 Task: Open a blank google sheet and write heading  Make a employee details data  Add 10 employee name:-  'Ethan Reynolds, Olivia Thompson, Benjamin Martinez, Emma Davis, Alexander Mitchell, Ava Rodriguez, Daniel Anderson, Mia Lewis, Christopher Scott, Sophia Harris.' in march Last week sales are  1000 to 1010. Department:-  Sales, HR, Finance,  Marketing,  IT,  Operations, Finance, HR, Sales, Marketing. Position:-  Sales Manager, HR Manager, Accountant, Marketing Specialist, IT Specialist, Operations Manager, Financial Analyst, HR Assistant, Sales Representative, Marketing Assistant.Salary (USD):-  5000,4500,4000, 3800, 4200, 5200, 3800, 2800, 3200, 2500.Start Date:-  1/15/2020,7/1/2019, 3/10/2021,2/5/2022, 11/30/2018,6/15/2020, 9/1/2021,4/20/2022, 2/10/2019,9/5/2020. Save page auditingSalesForecast
Action: Mouse moved to (278, 162)
Screenshot: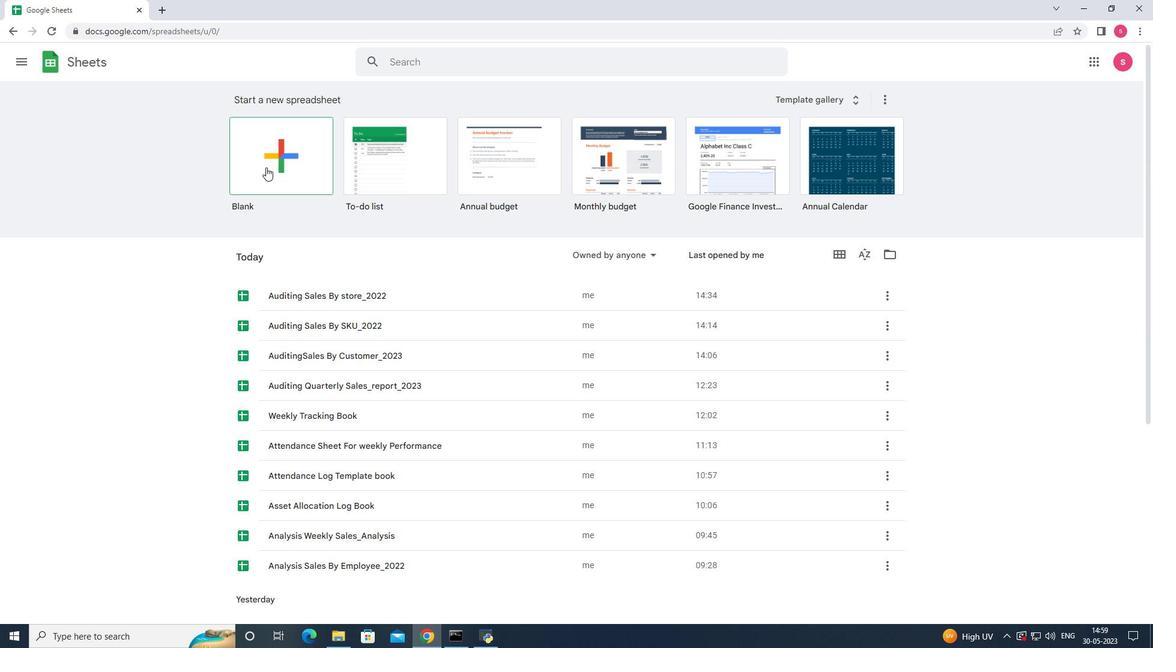 
Action: Mouse pressed left at (278, 162)
Screenshot: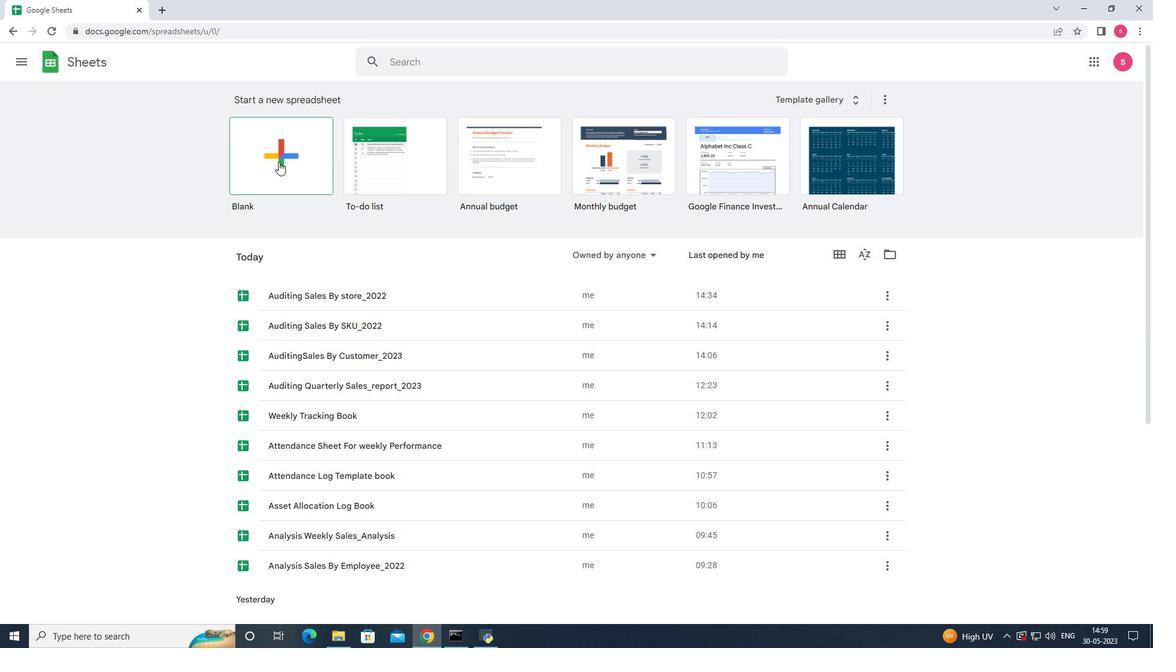 
Action: Mouse moved to (58, 150)
Screenshot: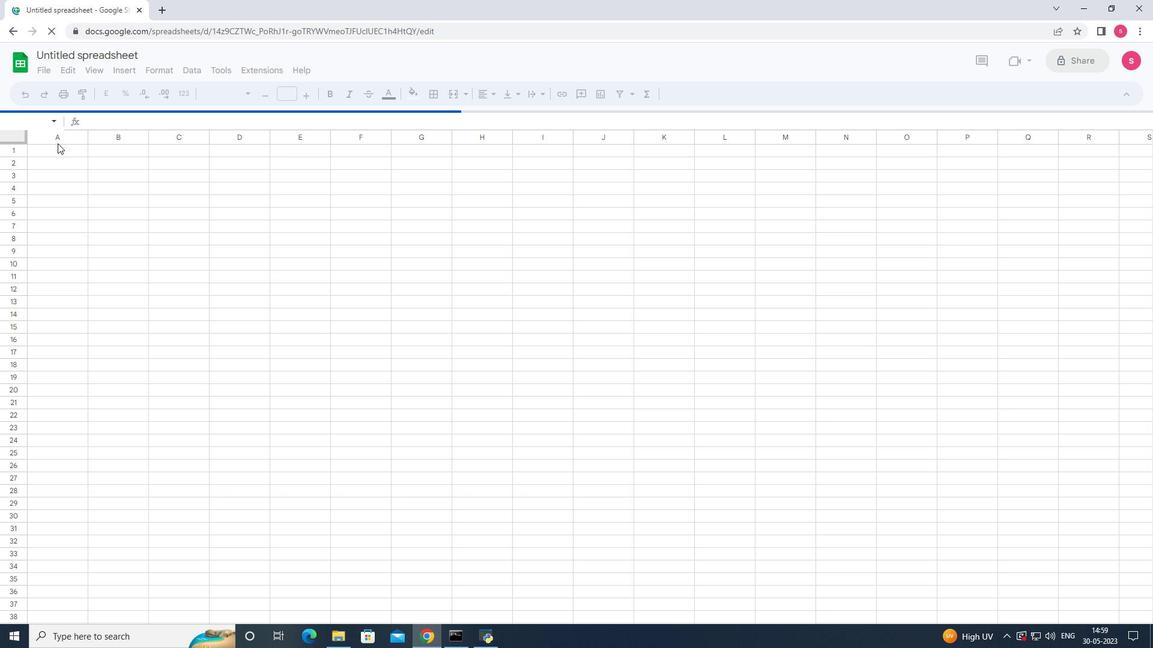 
Action: Mouse pressed left at (58, 150)
Screenshot: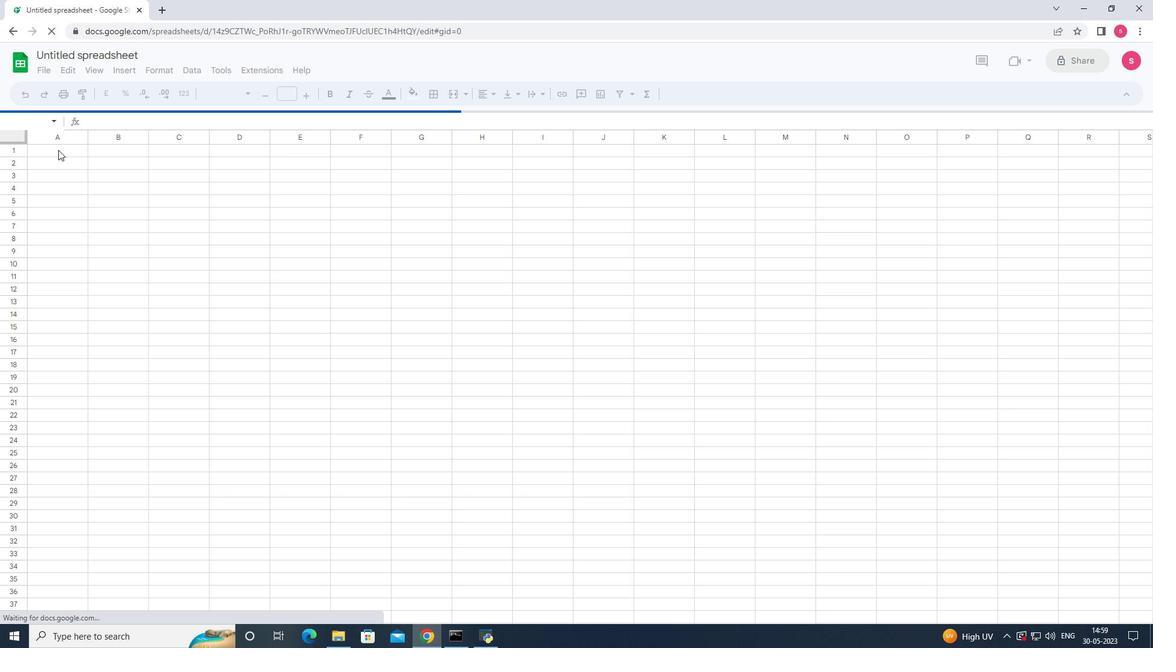 
Action: Key pressed <Key.shift><Key.shift><Key.shift><Key.shift><Key.shift><Key.shift><Key.shift><Key.shift><Key.shift>MAkw<Key.backspace><Key.backspace><Key.backspace>ake<Key.space><Key.shift>A<Key.backspace>a<Key.space><Key.shift>Employee<Key.space><Key.shift>Da<Key.backspace>etails<Key.space><Key.shift>data<Key.enter><Key.shift><Key.shift><Key.shift><Key.shift><Key.shift><Key.shift><Key.shift><Key.shift><Key.shift><Key.shift><Key.shift><Key.shift><Key.shift><Key.shift><Key.shift><Key.shift><Key.shift><Key.shift><Key.shift><Key.shift><Key.shift>Employee<Key.space><Key.shift><Key.shift><Key.shift><Key.shift><Key.shift>Name<Key.enter><Key.shift><Key.shift><Key.shift><Key.shift>Ethan<Key.space><Key.shift><Key.shift><Key.shift><Key.shift><Key.shift><Key.shift><Key.shift><Key.shift><Key.shift>Reynolda<Key.backspace>s<Key.enter><Key.shift><Key.shift><Key.shift>Olivia<Key.space><Key.shift><Key.shift><Key.shift>Thompson<Key.enter><Key.shift><Key.shift><Key.shift><Key.shift><Key.shift><Key.shift>Benjamin<Key.space><Key.shift><Key.shift><Key.shift><Key.shift><Key.shift><Key.shift><Key.shift><Key.shift><Key.shift><Key.shift><Key.shift><Key.shift><Key.shift><Key.shift><Key.shift><Key.shift><Key.shift><Key.shift><Key.shift><Key.shift><Key.shift><Key.shift><Key.shift><Key.shift><Key.shift><Key.shift><Key.shift><Key.shift><Key.shift><Key.shift><Key.shift><Key.shift><Key.shift><Key.shift><Key.shift><Key.shift><Key.shift><Key.shift><Key.shift><Key.shift><Key.shift><Key.shift><Key.shift><Key.shift><Key.shift><Key.shift><Key.shift><Key.shift><Key.shift><Key.shift><Key.shift><Key.shift>Martinez<Key.enter><Key.shift><Key.shift><Key.shift><Key.shift><Key.shift><Key.shift><Key.shift><Key.shift><Key.shift><Key.shift><Key.shift><Key.shift><Key.shift><Key.shift><Key.shift>Emma<Key.space><Key.shift>Davis<Key.enter><Key.shift><Key.shift><Key.shift><Key.shift><Key.shift><Key.shift><Key.shift><Key.shift><Key.shift><Key.shift><Key.shift><Key.shift><Key.shift><Key.shift><Key.shift><Key.shift><Key.shift><Key.shift><Key.shift><Key.shift><Key.shift><Key.shift><Key.shift><Key.shift><Key.shift><Key.shift><Key.shift><Key.shift><Key.shift><Key.shift><Key.shift><Key.shift><Key.shift><Key.shift><Key.shift><Key.shift><Key.shift><Key.shift><Key.shift><Key.shift><Key.shift><Key.shift><Key.shift><Key.shift>Alexander<Key.space><Key.shift>Mitchell<Key.enter><Key.shift>Ava<Key.space><Key.shift><Key.shift><Key.shift><Key.shift><Key.shift><Key.shift>Rodriguez<Key.enter><Key.shift><Key.shift><Key.shift><Key.shift><Key.shift><Key.shift><Key.shift><Key.shift><Key.shift><Key.shift><Key.shift><Key.shift><Key.shift><Key.shift><Key.shift><Key.shift><Key.shift><Key.shift><Key.shift><Key.shift><Key.shift><Key.shift><Key.shift><Key.shift><Key.shift><Key.shift><Key.shift><Key.shift><Key.shift><Key.shift><Key.shift><Key.shift>daniel<Key.space><Key.shift>Anderson<Key.down><Key.shift><Key.shift><Key.shift><Key.shift><Key.shift>Mia<Key.space><Key.shift>Lewis<Key.down><Key.shift><Key.shift><Key.shift><Key.shift><Key.shift><Key.shift><Key.shift><Key.shift>Christopher<Key.space><Key.shift>C<Key.backspace><Key.shift><Key.shift><Key.shift><Key.shift>Scott<Key.down><Key.shift>Sophia<Key.space><Key.shift>Harris<Key.right>
Screenshot: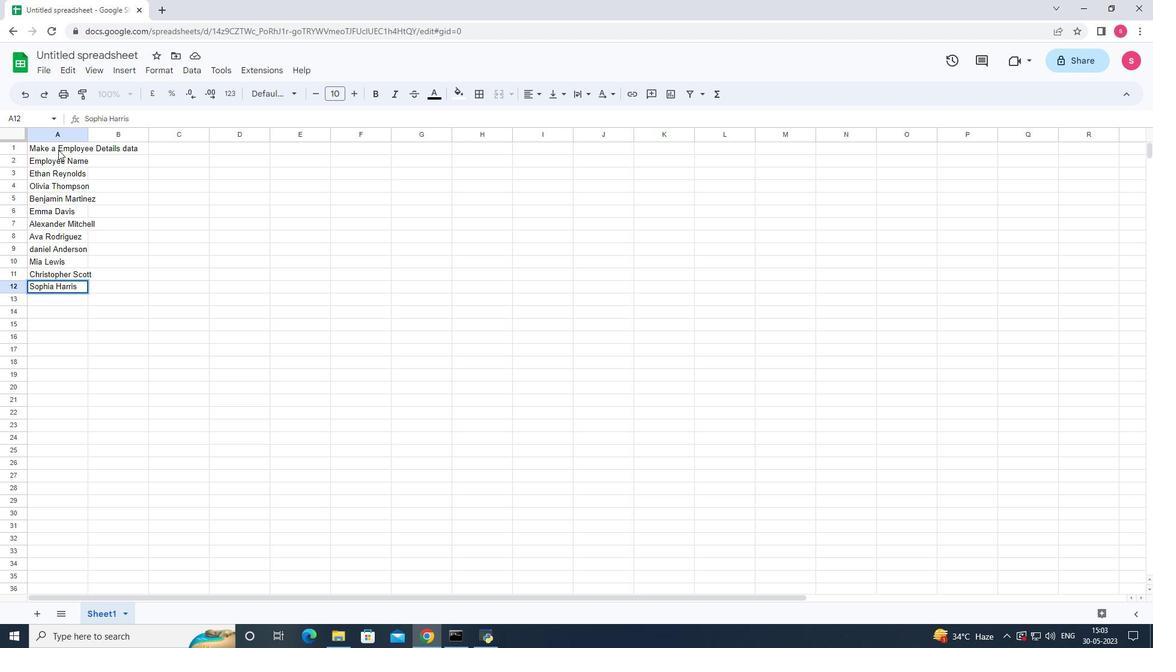 
Action: Mouse moved to (87, 133)
Screenshot: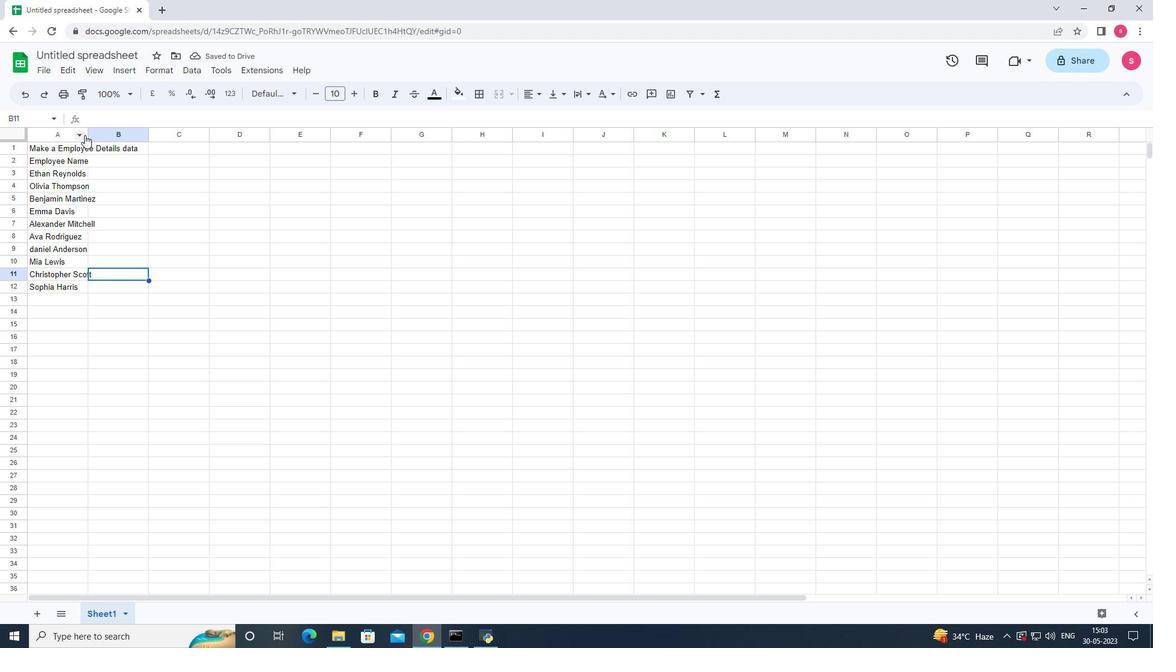 
Action: Mouse pressed left at (87, 133)
Screenshot: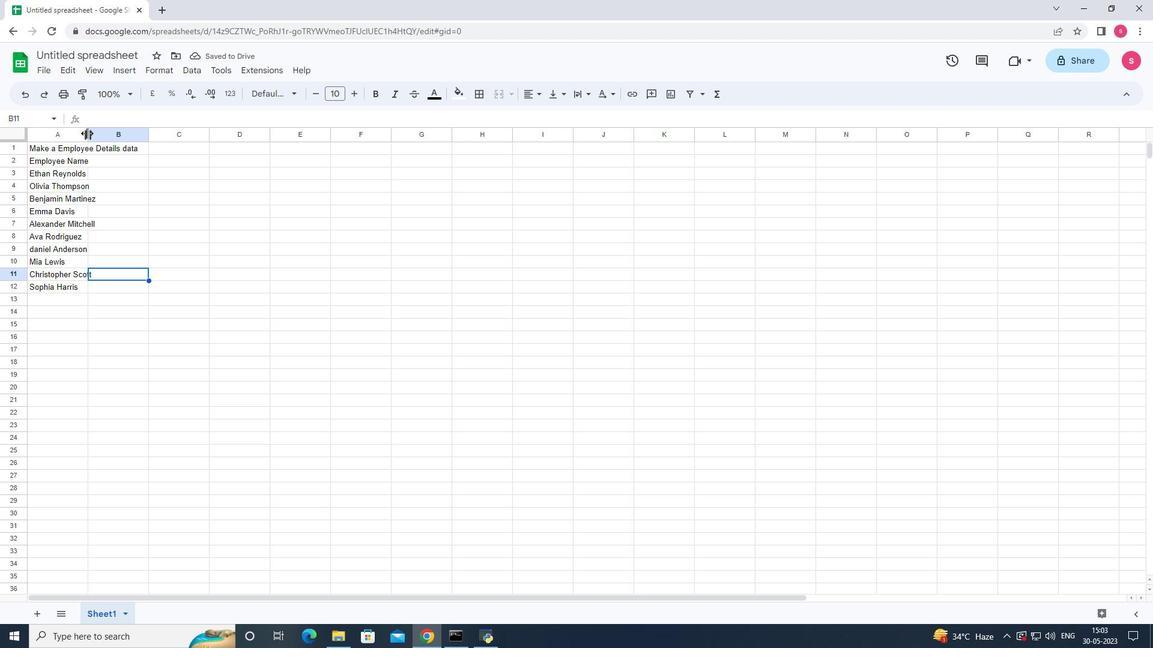 
Action: Mouse pressed left at (87, 133)
Screenshot: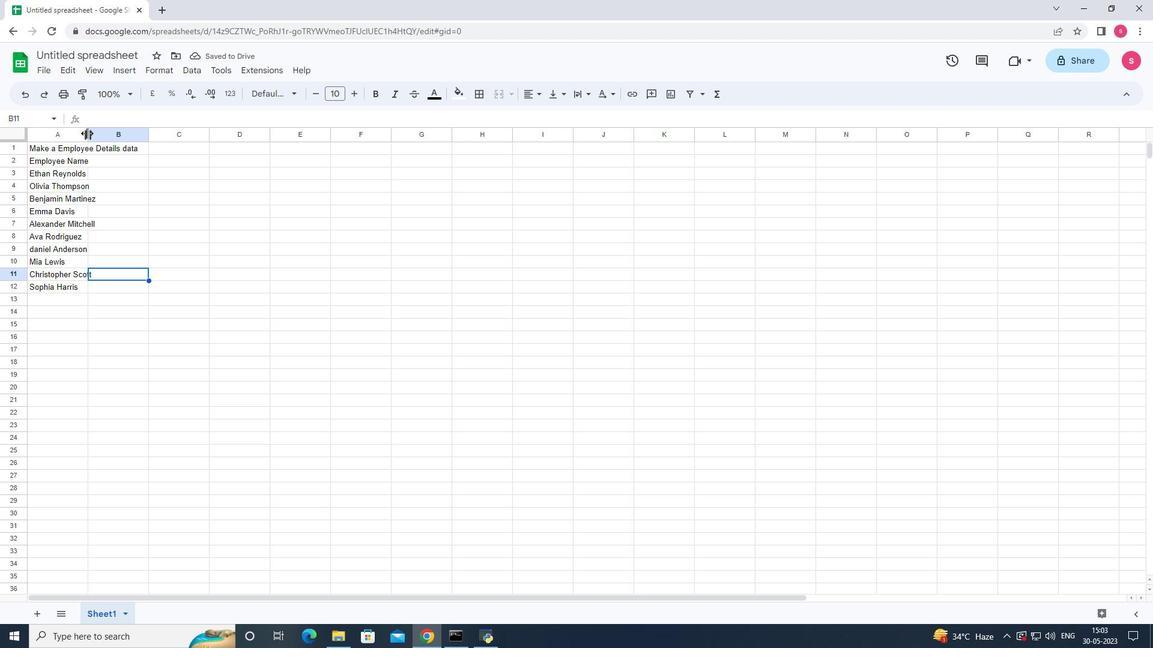 
Action: Mouse moved to (157, 161)
Screenshot: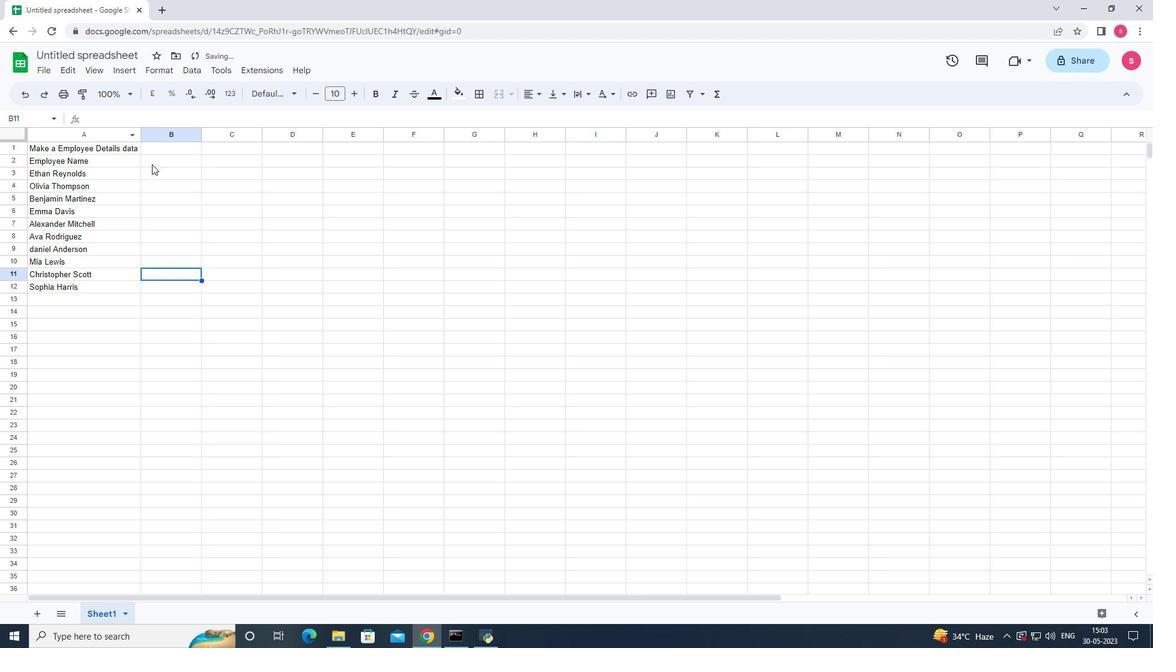 
Action: Mouse pressed left at (157, 161)
Screenshot: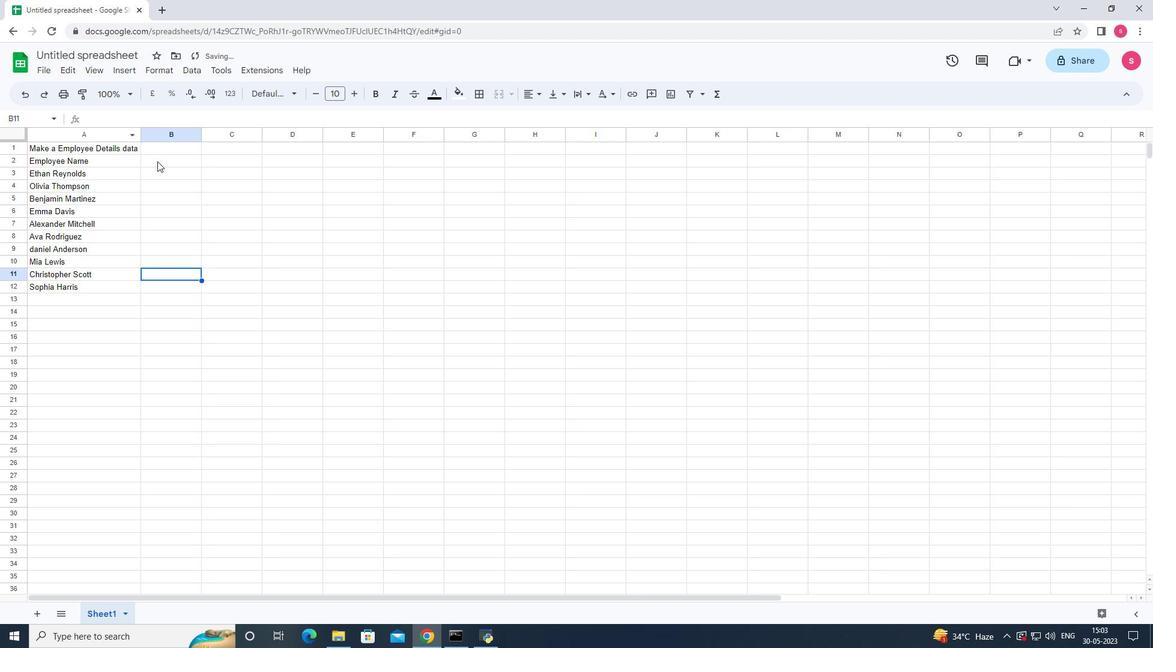 
Action: Key pressed <Key.shift><Key.shift><Key.shift><Key.shift><Key.shift><Key.shift><Key.shift><Key.shift><Key.shift><Key.shift><Key.shift><Key.shift><Key.shift><Key.shift><Key.shift><Key.shift><Key.shift><Key.shift><Key.shift><Key.shift><Key.shift><Key.shift><Key.shift><Key.shift>Marck<Key.space><Key.shift>Last<Key.space><Key.shift>Sales
Screenshot: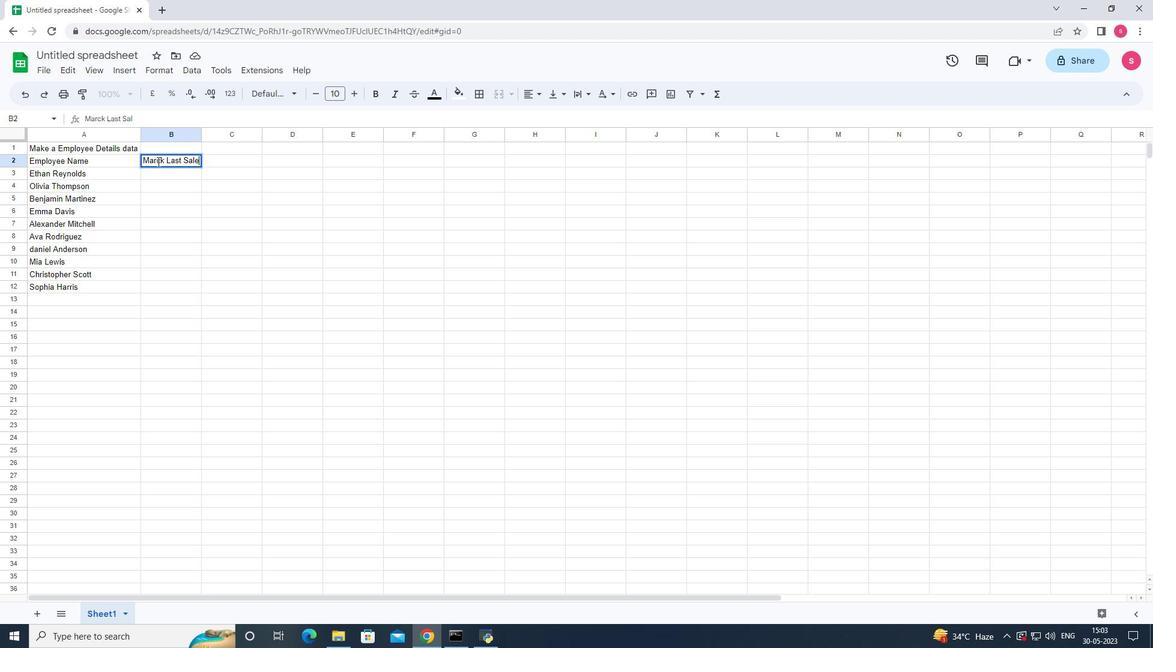 
Action: Mouse moved to (195, 165)
Screenshot: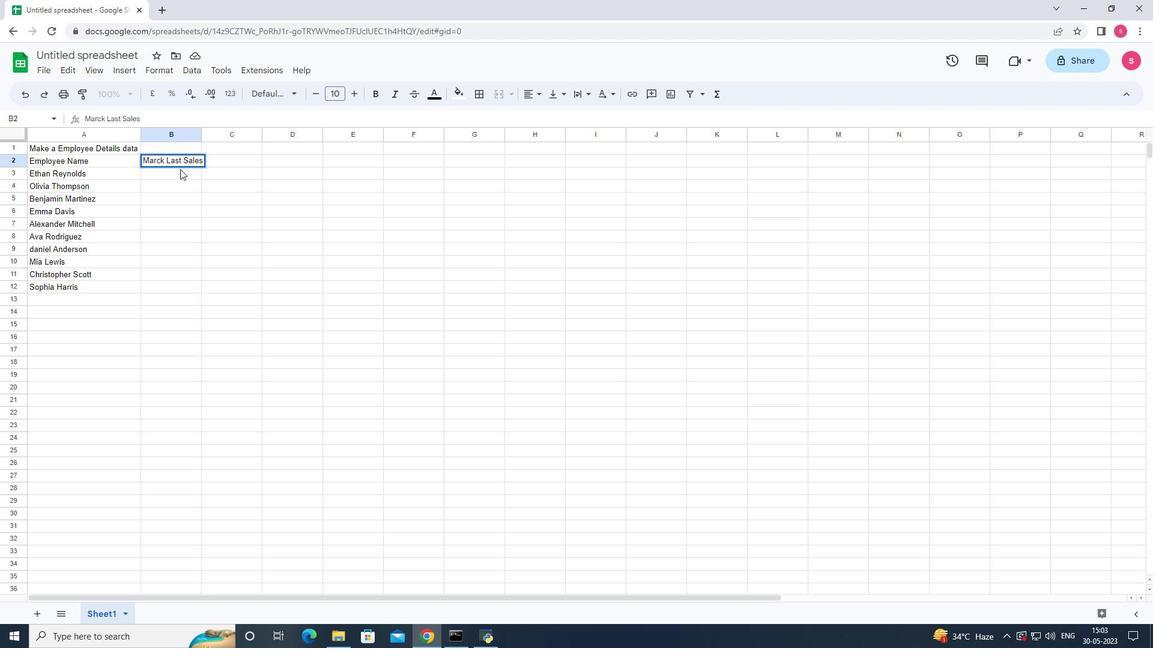 
Action: Key pressed <Key.down>1000<Key.down>1001<Key.down>
Screenshot: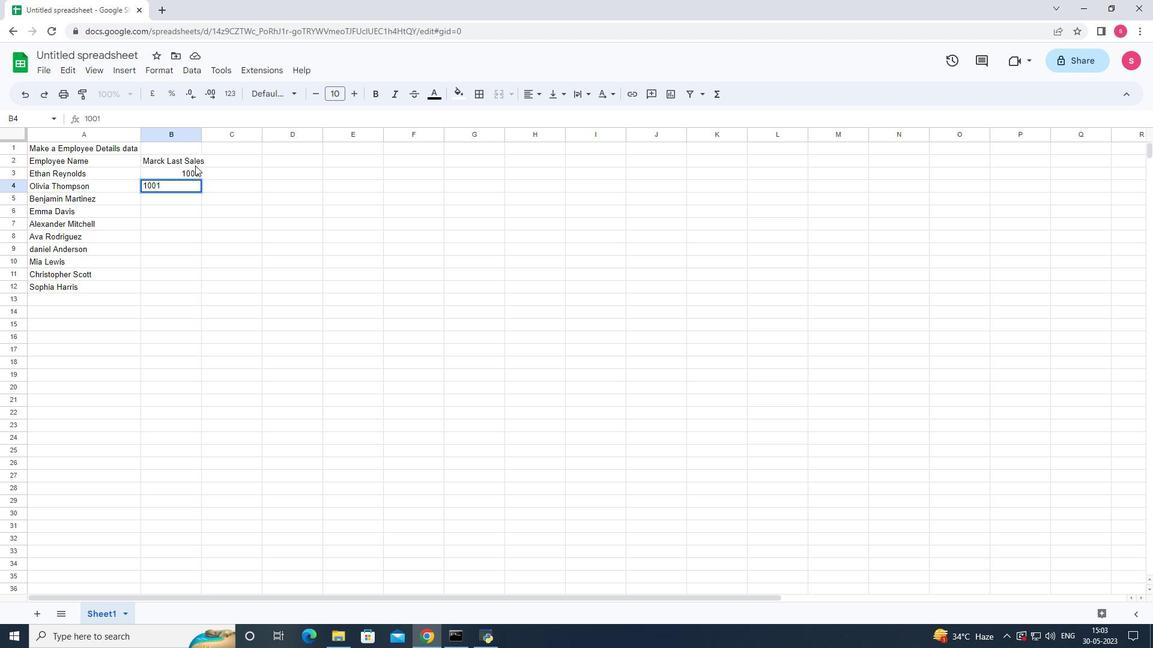 
Action: Mouse moved to (165, 174)
Screenshot: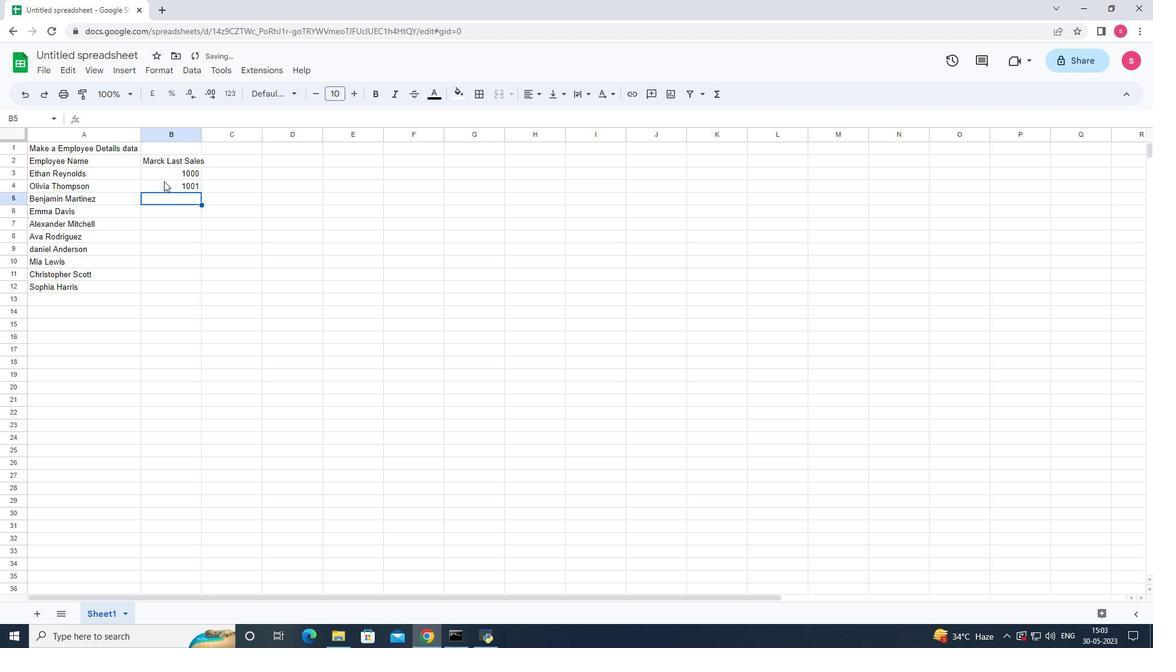 
Action: Key pressed 1002<Key.down>1003<Key.down>1004<Key.down>1005<Key.down>1006<Key.down>1007<Key.down>1008<Key.down>1009<Key.right><Key.up><Key.up><Key.up><Key.up><Key.up><Key.up><Key.up><Key.up><Key.up><Key.up>
Screenshot: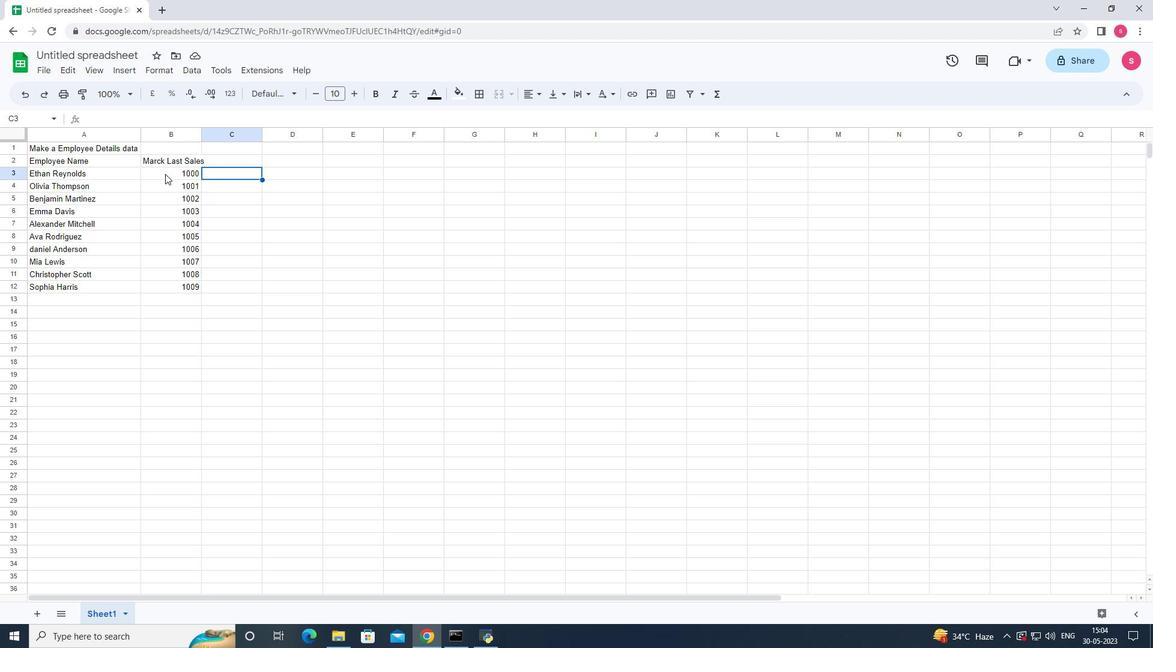 
Action: Mouse moved to (201, 135)
Screenshot: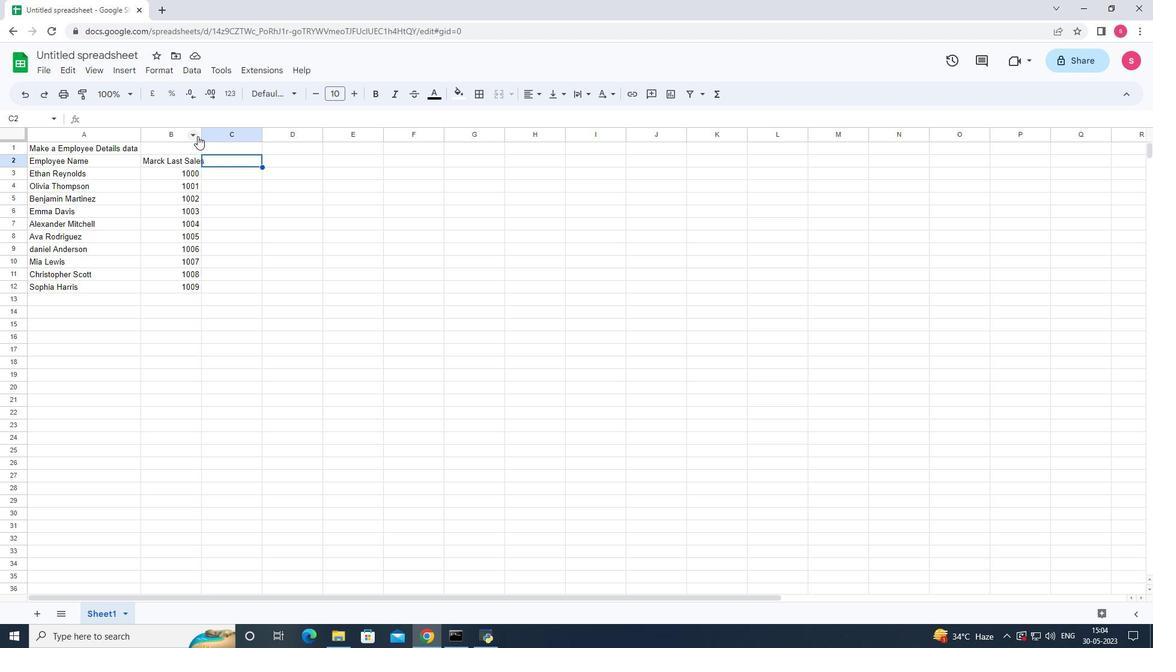 
Action: Mouse pressed left at (201, 135)
Screenshot: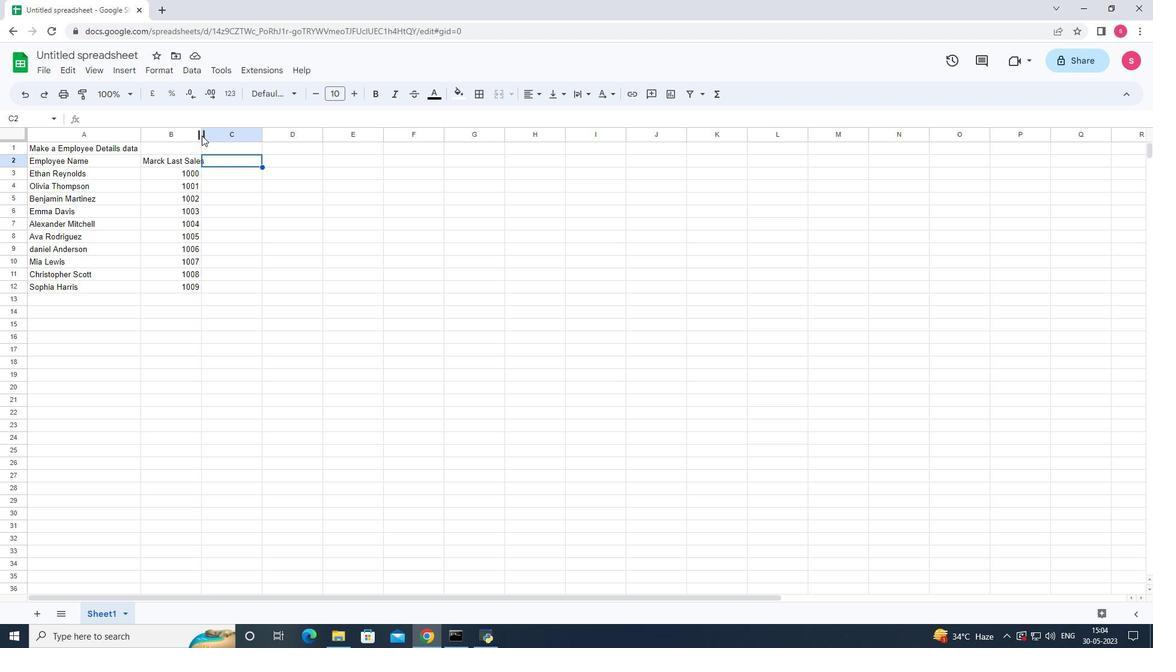 
Action: Mouse pressed left at (201, 135)
Screenshot: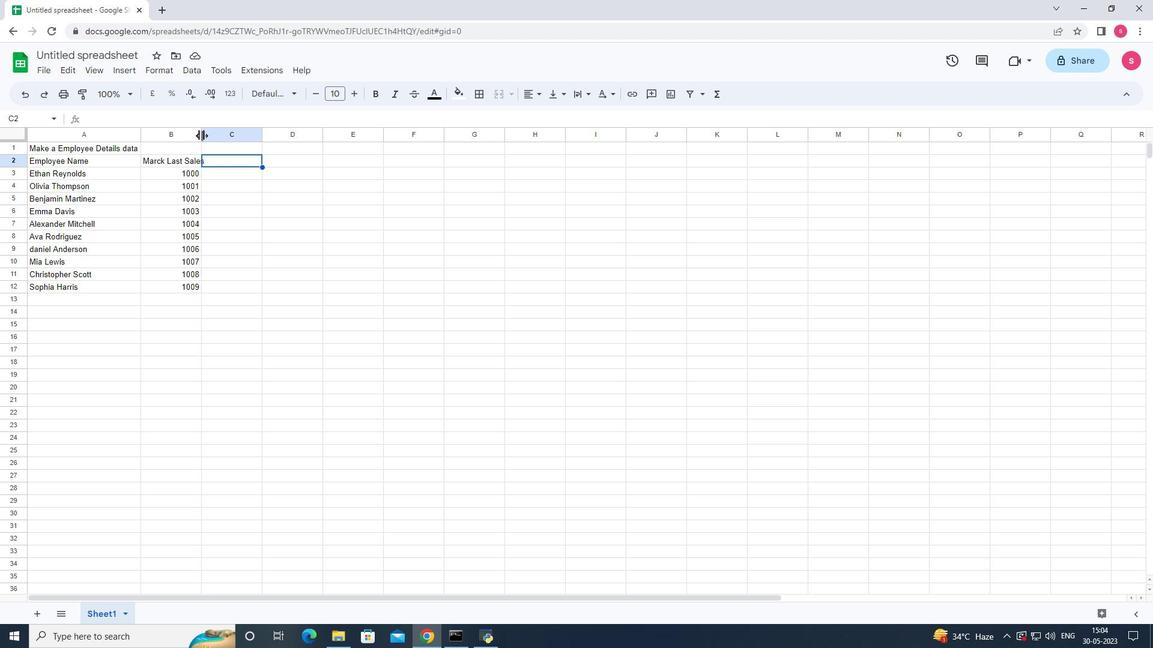 
Action: Mouse moved to (223, 153)
Screenshot: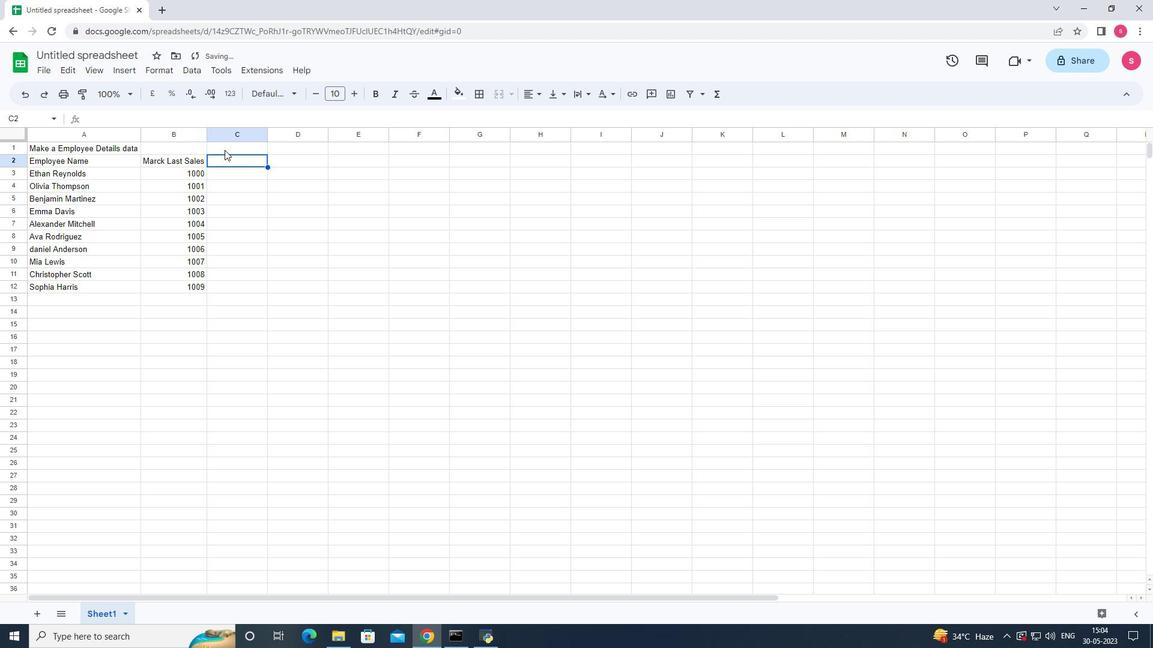 
Action: Key pressed <Key.shift>deper<Key.backspace><Key.backspace><Key.backspace><Key.backspace><Key.backspace><Key.shift><Key.shift><Key.shift><Key.shift><Key.shift><Key.shift><Key.shift><Key.shift>Department<Key.down><Key.shift><Key.shift><Key.shift><Key.shift>Sales<Key.down>h<Key.backspace><Key.shift>HR<Key.down><Key.shift><Key.shift><Key.shift><Key.shift><Key.shift><Key.shift><Key.shift><Key.shift><Key.shift><Key.shift>Finance<Key.down><Key.shift>Marketing<Key.down>it<Key.backspace><Key.backspace><Key.shift><Key.shift><Key.shift><Key.shift><Key.shift><Key.shift><Key.shift><Key.shift><Key.shift><Key.shift>IT<Key.down><Key.shift><Key.shift><Key.shift><Key.shift><Key.shift><Key.shift>P<Key.backspace><Key.shift>Operations<Key.down><Key.shift><Key.shift><Key.shift><Key.shift><Key.shift><Key.shift><Key.shift><Key.shift><Key.shift><Key.shift><Key.shift><Key.shift><Key.shift><Key.shift><Key.shift><Key.shift><Key.shift>F<Key.enter><Key.shift>H<Key.enter><Key.shift>sa<Key.enter><Key.shift><Key.shift><Key.shift><Key.shift><Key.shift><Key.shift><Key.shift><Key.shift><Key.shift><Key.shift><Key.shift><Key.shift><Key.shift><Key.shift><Key.shift><Key.shift><Key.shift>mar<Key.enter>
Screenshot: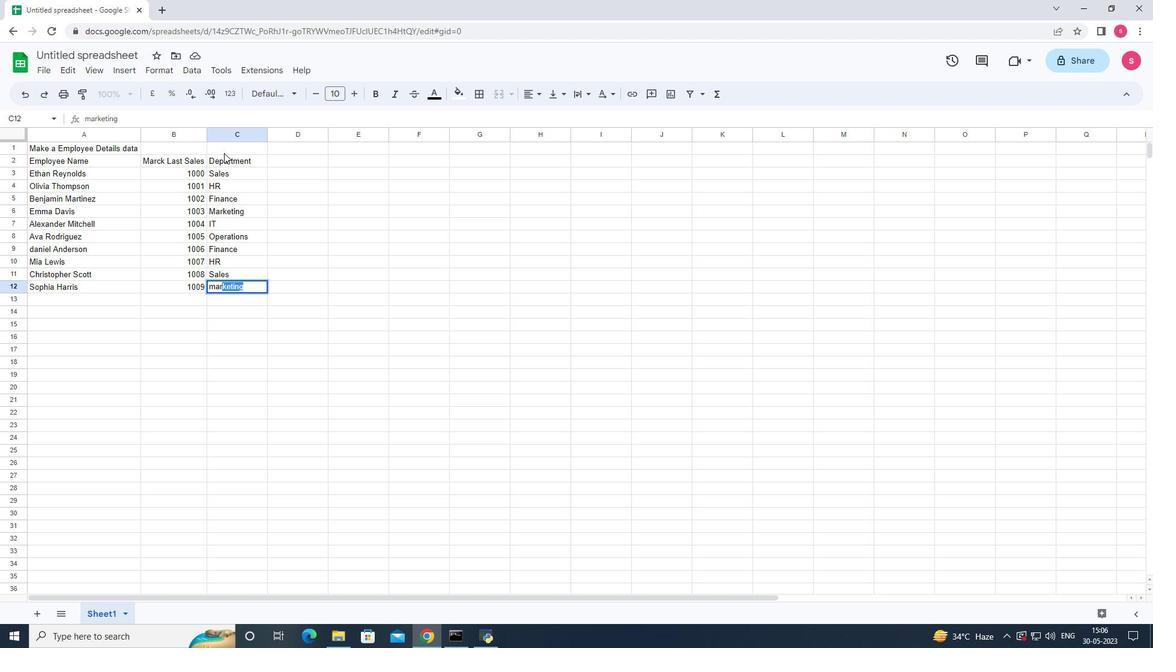 
Action: Mouse moved to (280, 166)
Screenshot: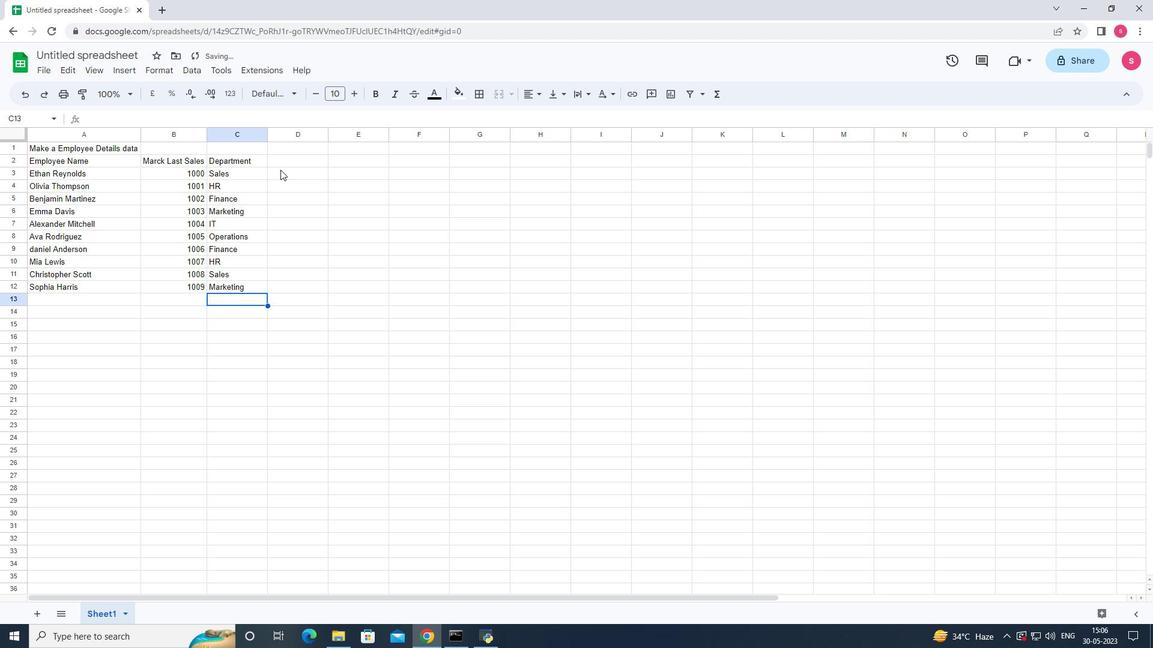 
Action: Mouse pressed left at (280, 166)
Screenshot: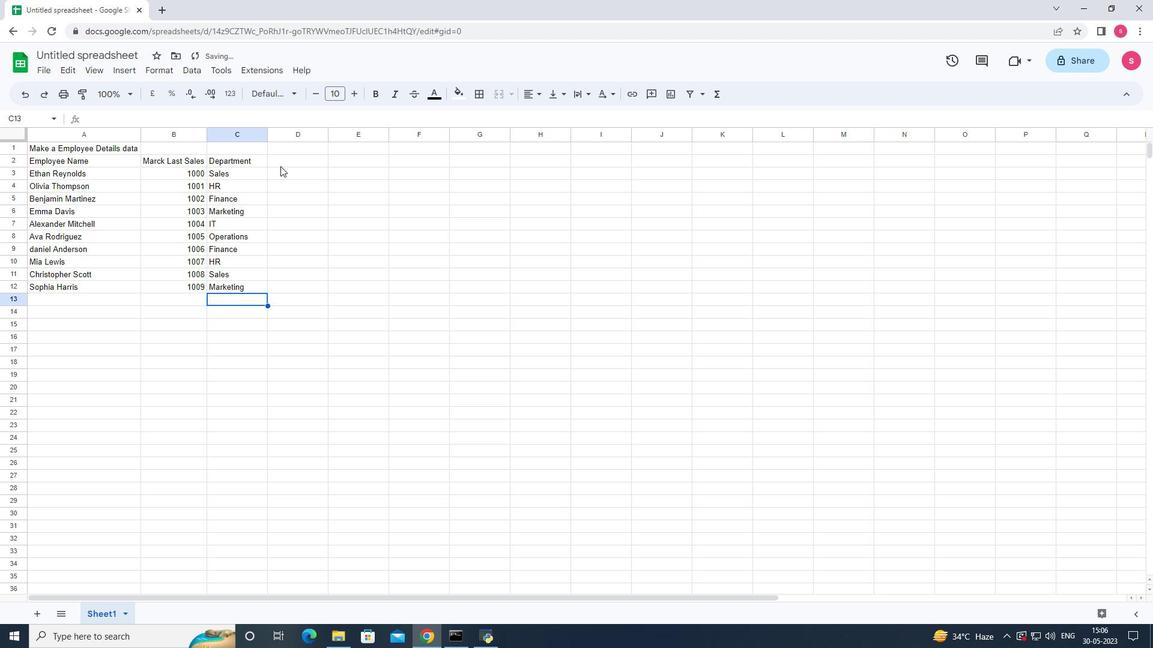 
Action: Key pressed <Key.shift><Key.shift><Key.shift><Key.shift><Key.shift><Key.shift><Key.shift>Position<Key.down>
Screenshot: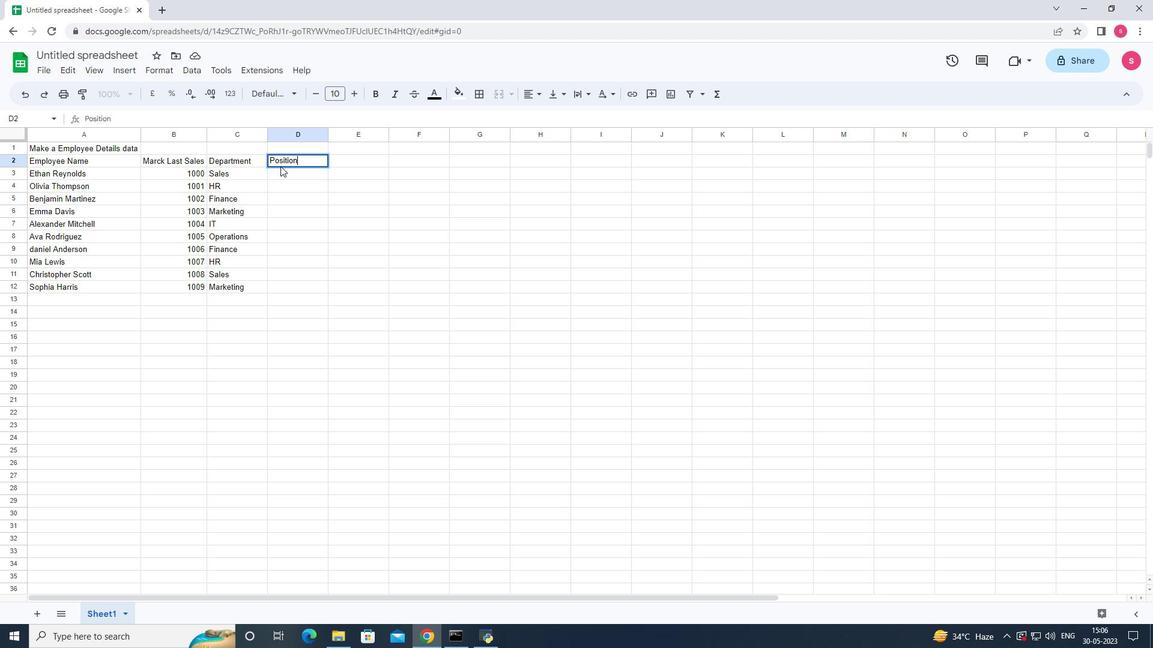 
Action: Mouse moved to (312, 172)
Screenshot: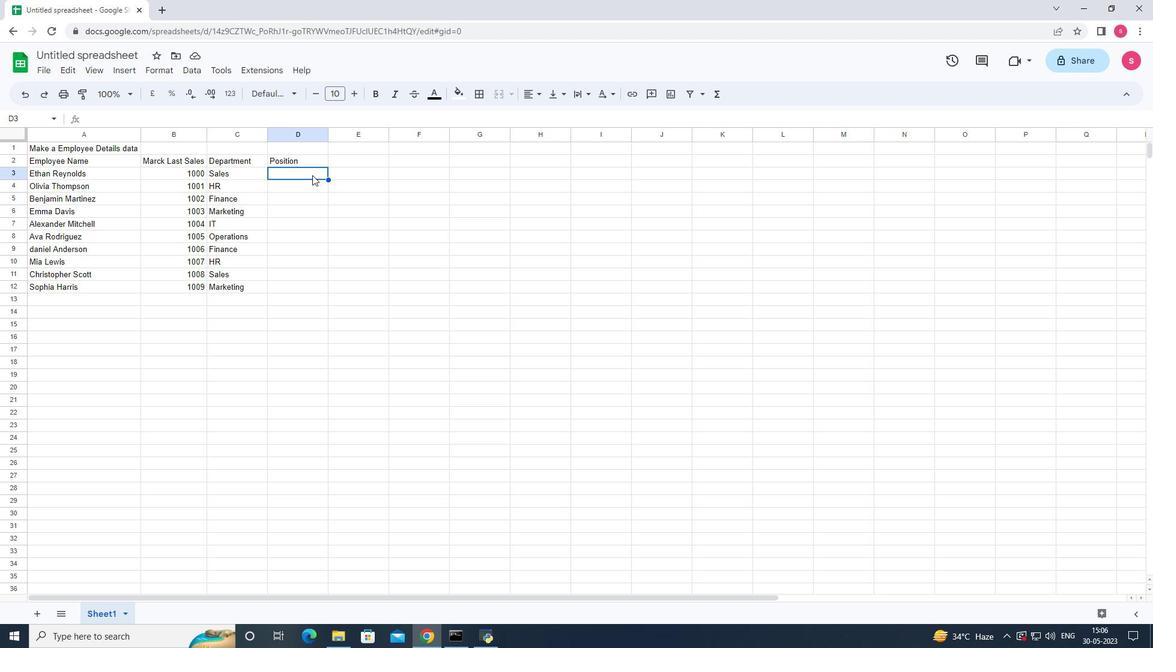 
Action: Mouse pressed left at (312, 172)
Screenshot: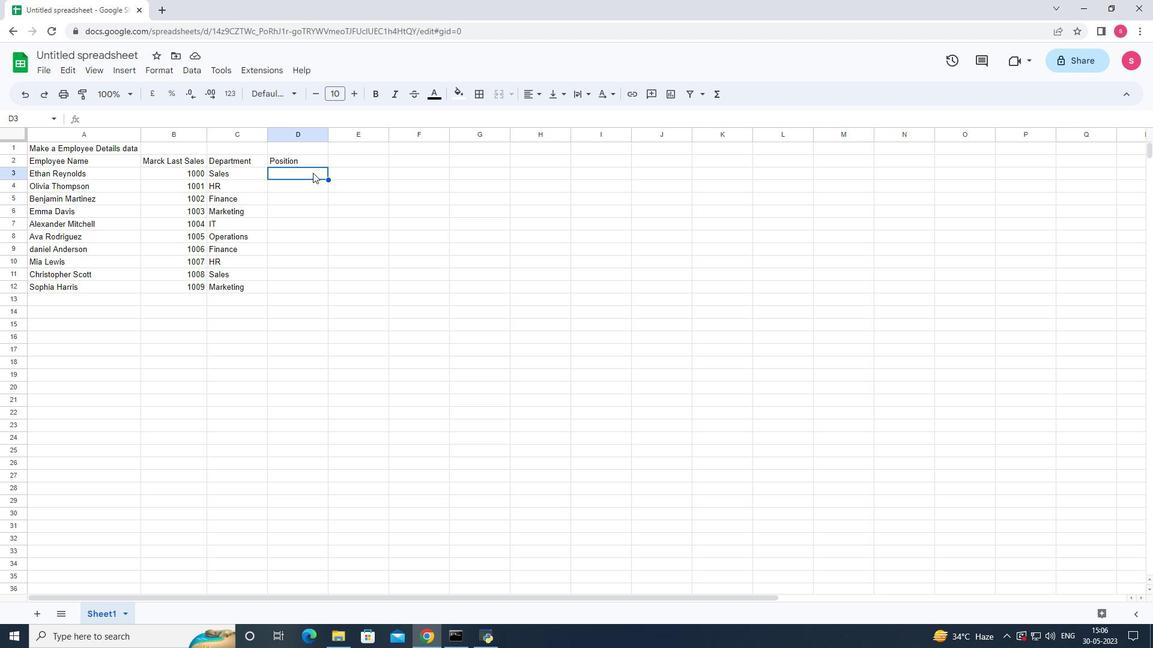 
Action: Key pressed <Key.shift><Key.shift>Sales<Key.space><Key.shift>manager<Key.down>
Screenshot: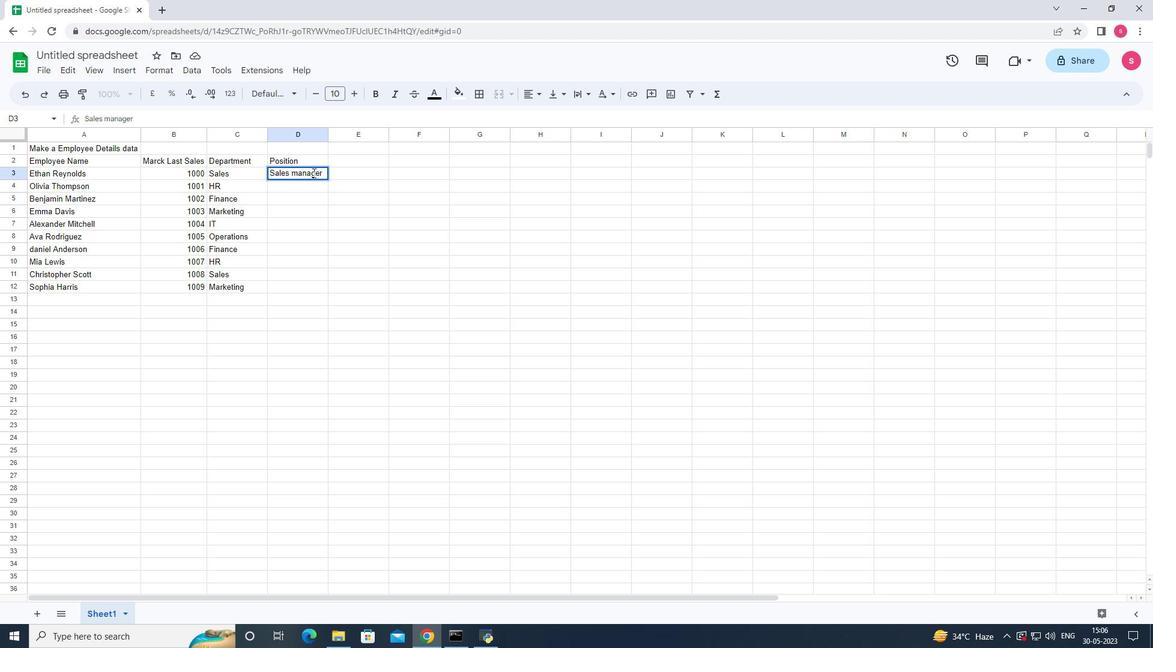 
Action: Mouse moved to (387, 207)
Screenshot: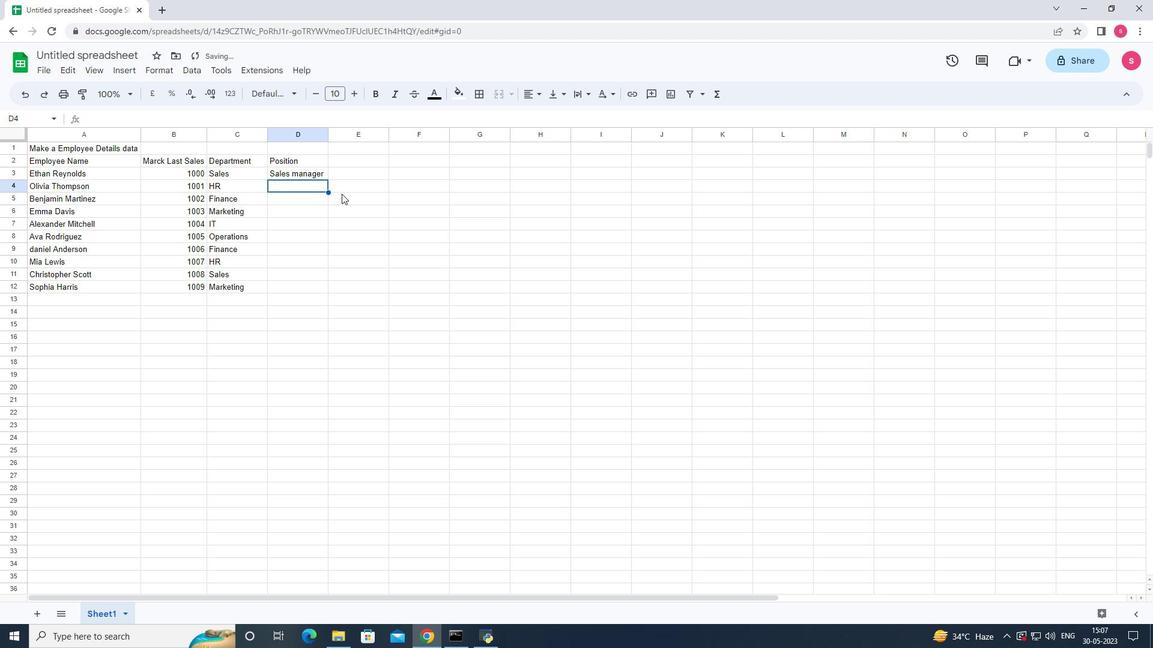 
Action: Key pressed <Key.shift>HR<Key.space><Key.shift>Manager<Key.enter><Key.shift><Key.shift><Key.shift><Key.shift>Accountant<Key.down><Key.shift><Key.shift><Key.shift>marketing<Key.space><Key.shift><Key.shift><Key.shift><Key.shift><Key.shift><Key.shift><Key.shift><Key.shift><Key.shift><Key.shift><Key.shift><Key.shift><Key.shift><Key.shift><Key.shift><Key.shift>specialist<Key.down><Key.shift><Key.shift><Key.shift><Key.shift>IT<Key.space><Key.shift>Specialist<Key.enter><Key.shift><Key.shift><Key.shift><Key.shift>Operations<Key.space><Key.shift><Key.shift><Key.shift>manager<Key.down><Key.shift><Key.shift><Key.shift><Key.shift><Key.shift><Key.shift><Key.shift><Key.shift><Key.shift><Key.shift><Key.shift><Key.shift><Key.shift><Key.shift><Key.shift><Key.shift><Key.shift><Key.shift><Key.shift><Key.shift><Key.shift><Key.shift><Key.shift><Key.shift><Key.shift><Key.shift><Key.shift><Key.shift><Key.shift><Key.shift><Key.shift><Key.shift><Key.shift><Key.shift><Key.shift><Key.shift><Key.shift><Key.shift><Key.shift><Key.shift>Financial<Key.space><Key.shift><Key.shift><Key.shift><Key.shift><Key.shift><Key.shift><Key.shift><Key.shift><Key.shift><Key.shift><Key.shift><Key.shift><Key.shift><Key.shift><Key.shift><Key.shift><Key.shift><Key.shift><Key.shift><Key.shift><Key.shift><Key.shift><Key.shift><Key.shift><Key.shift><Key.shift><Key.shift><Key.shift><Key.shift><Key.shift><Key.shift><Key.shift><Key.shift><Key.shift><Key.shift><Key.shift><Key.shift><Key.shift><Key.shift><Key.shift><Key.shift><Key.shift><Key.shift><Key.shift><Key.shift><Key.shift><Key.shift><Key.shift><Key.shift><Key.shift><Key.shift><Key.shift><Key.shift><Key.shift><Key.shift><Key.shift><Key.shift><Key.shift><Key.shift><Key.shift><Key.shift><Key.shift><Key.shift><Key.shift><Key.shift><Key.shift>Analyst<Key.enter><Key.shift><Key.shift><Key.shift>H<Key.shift>R<Key.shift><Key.shift><Key.shift><Key.shift><Key.shift><Key.space><Key.shift>Assistant<Key.enter><Key.shift>Sales<Key.space><Key.shift><Key.shift><Key.shift><Key.shift><Key.shift><Key.shift><Key.shift><Key.shift><Key.shift><Key.shift><Key.shift><Key.shift><Key.shift><Key.shift><Key.shift><Key.shift>res<Key.backspace>p<Key.backspace><Key.backspace><Key.backspace><Key.shift><Key.shift><Key.shift><Key.shift><Key.shift><Key.shift>Representative<Key.down><Key.shift><Key.shift><Key.shift><Key.shift><Key.shift><Key.shift><Key.shift><Key.shift><Key.shift><Key.shift>Marketing<Key.space><Key.shift>assistant
Screenshot: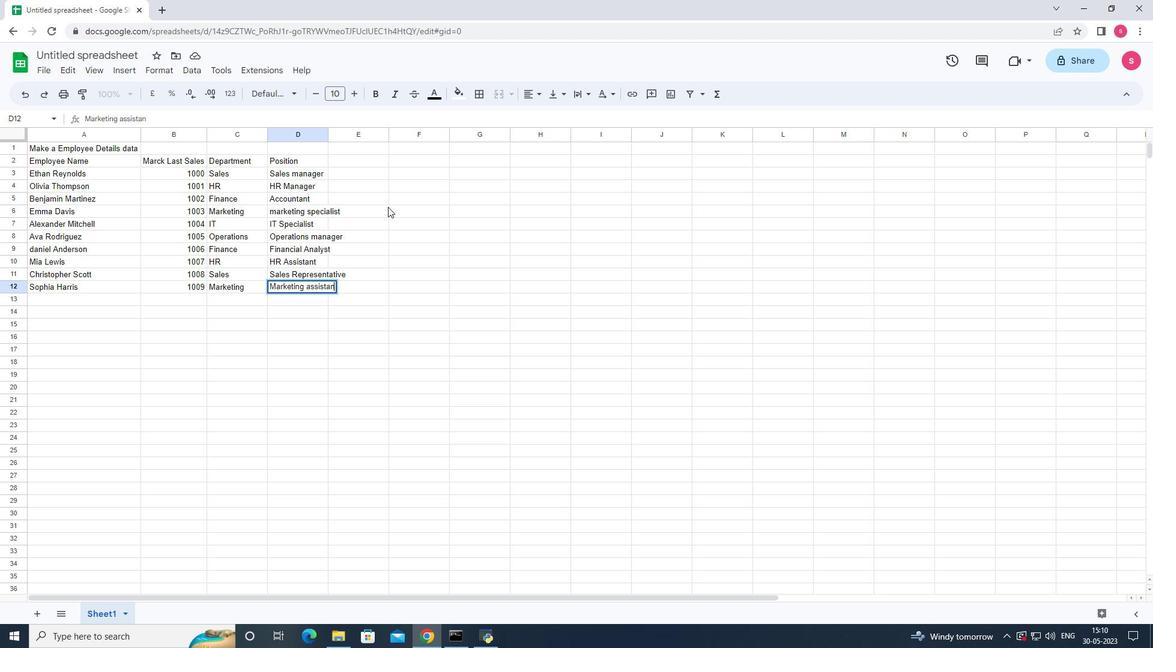 
Action: Mouse moved to (309, 284)
Screenshot: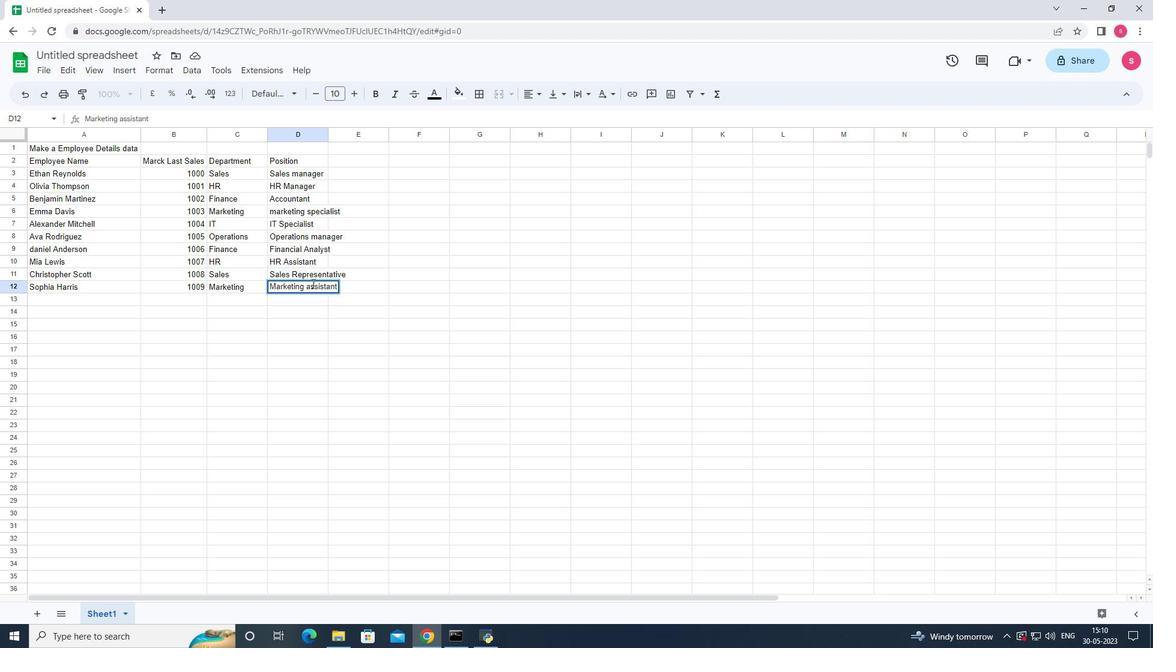 
Action: Mouse pressed left at (309, 284)
Screenshot: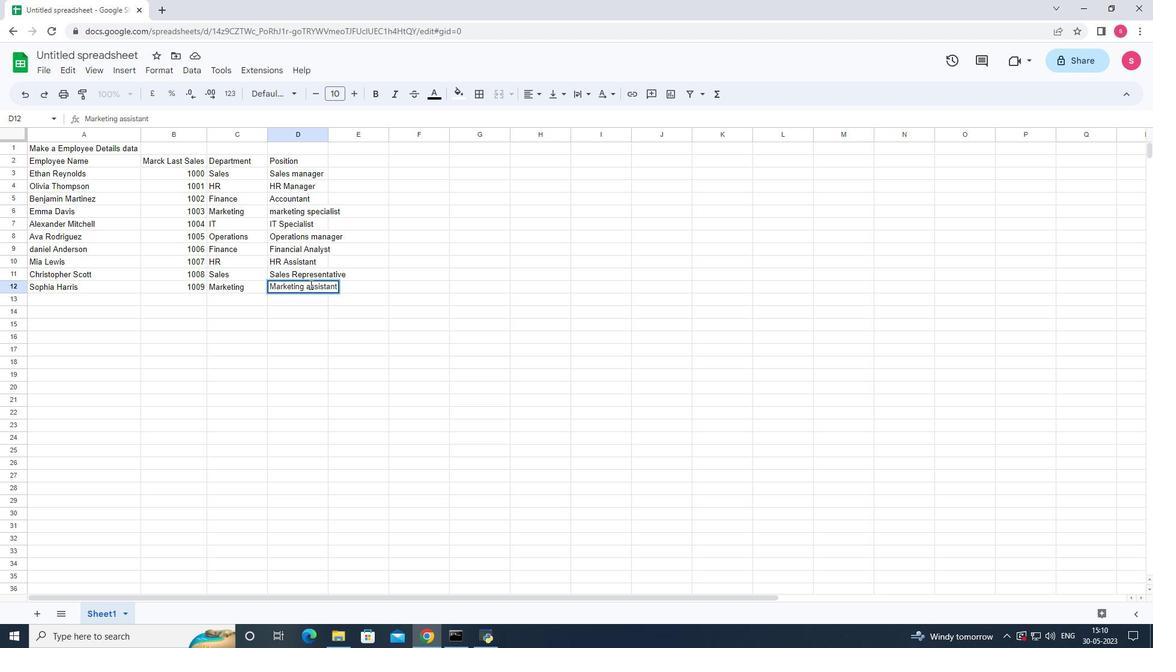 
Action: Key pressed <Key.backspace><Key.shift>a
Screenshot: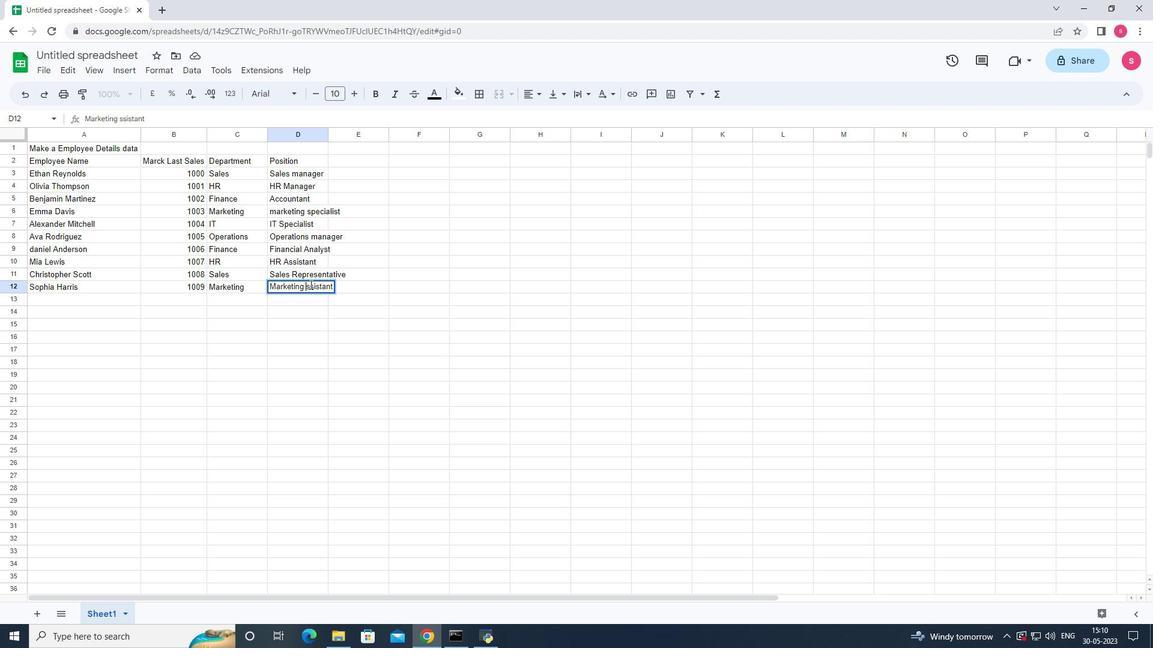 
Action: Mouse moved to (375, 312)
Screenshot: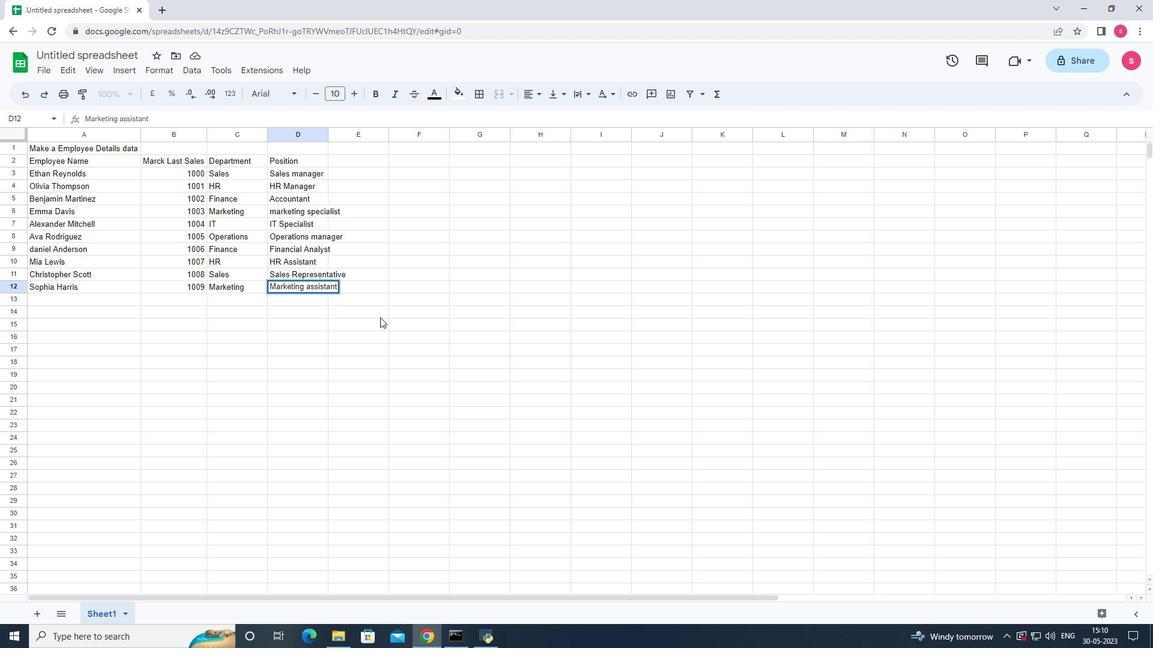 
Action: Mouse pressed left at (375, 312)
Screenshot: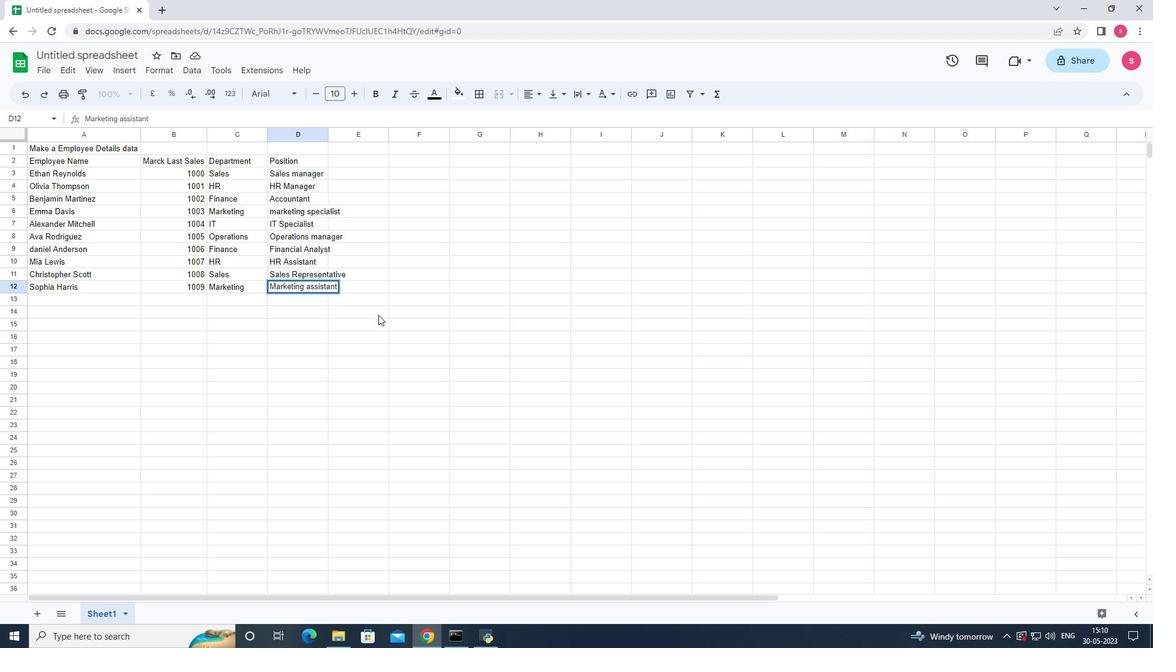 
Action: Mouse moved to (329, 136)
Screenshot: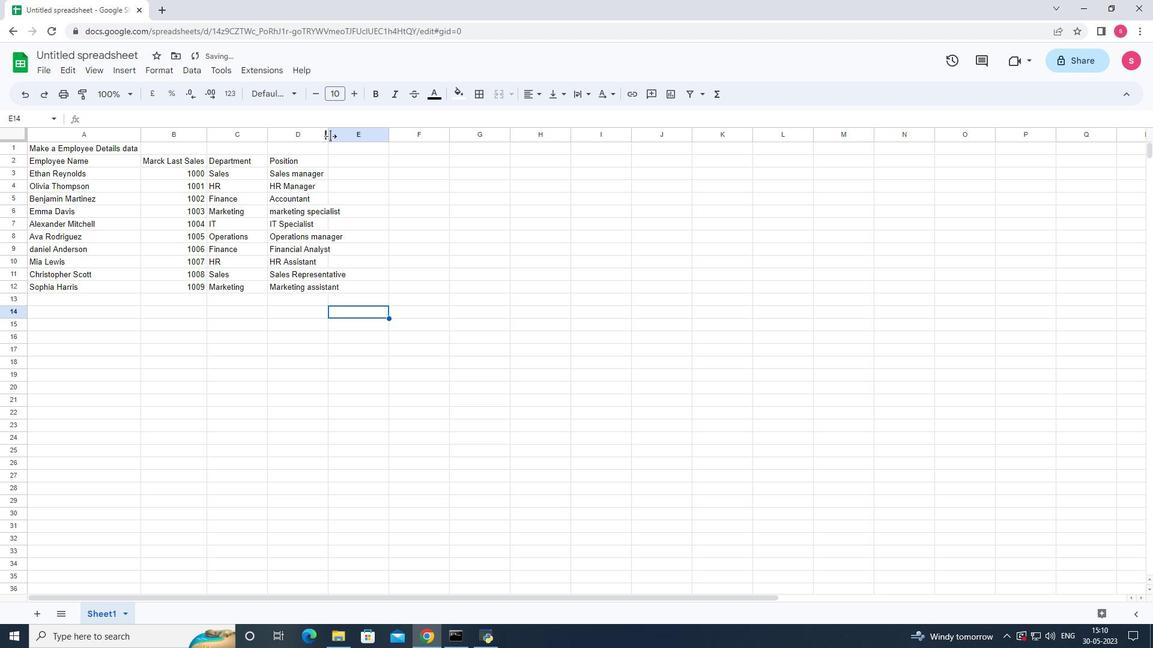 
Action: Mouse pressed left at (329, 136)
Screenshot: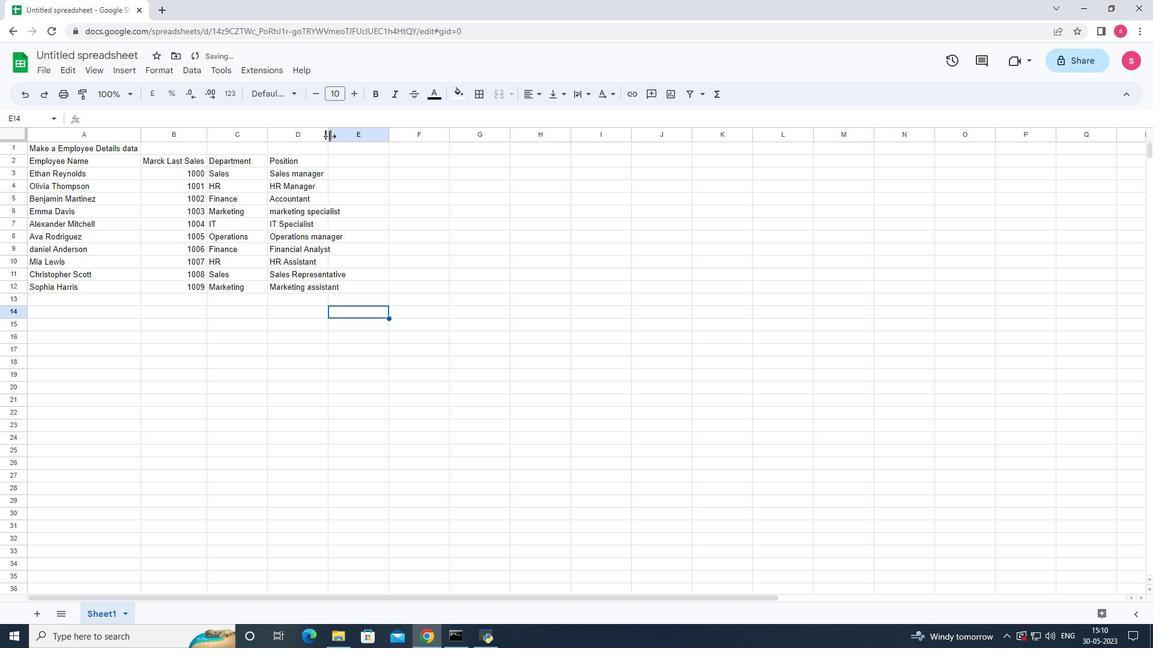 
Action: Mouse pressed left at (329, 136)
Screenshot: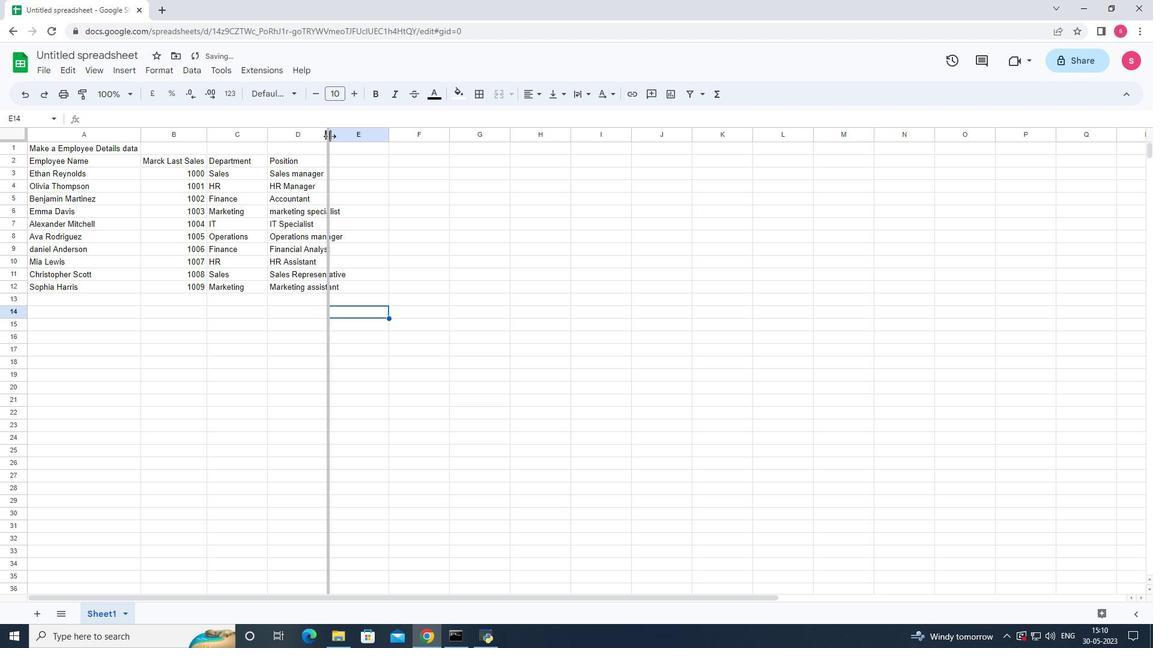 
Action: Mouse moved to (362, 164)
Screenshot: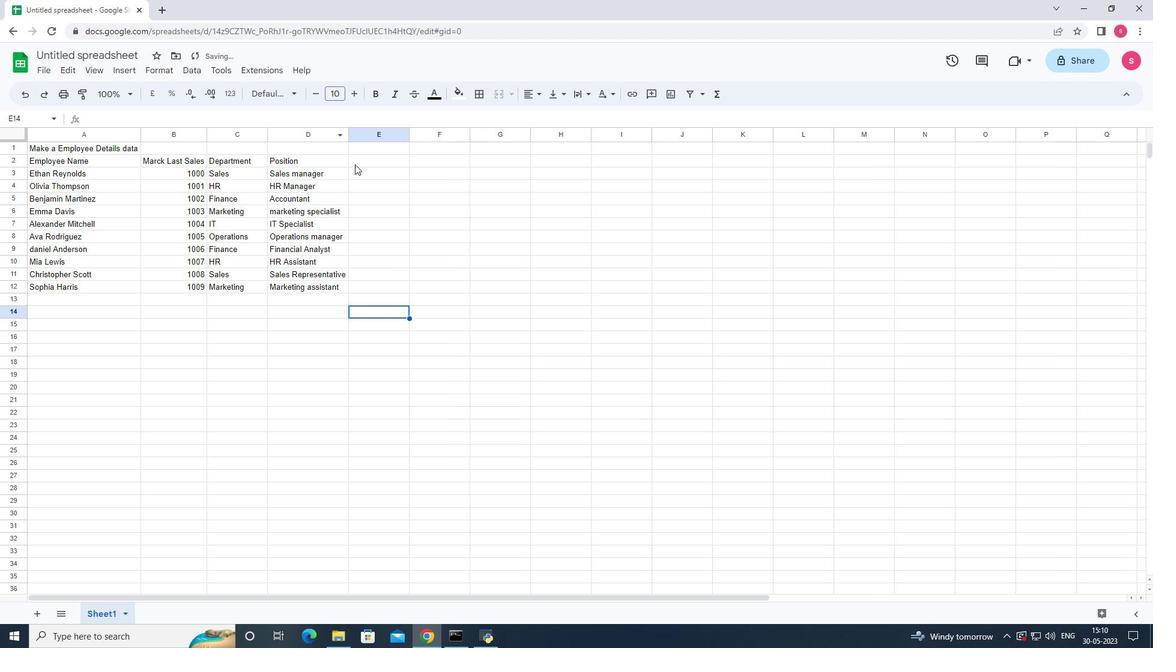 
Action: Mouse pressed left at (362, 164)
Screenshot: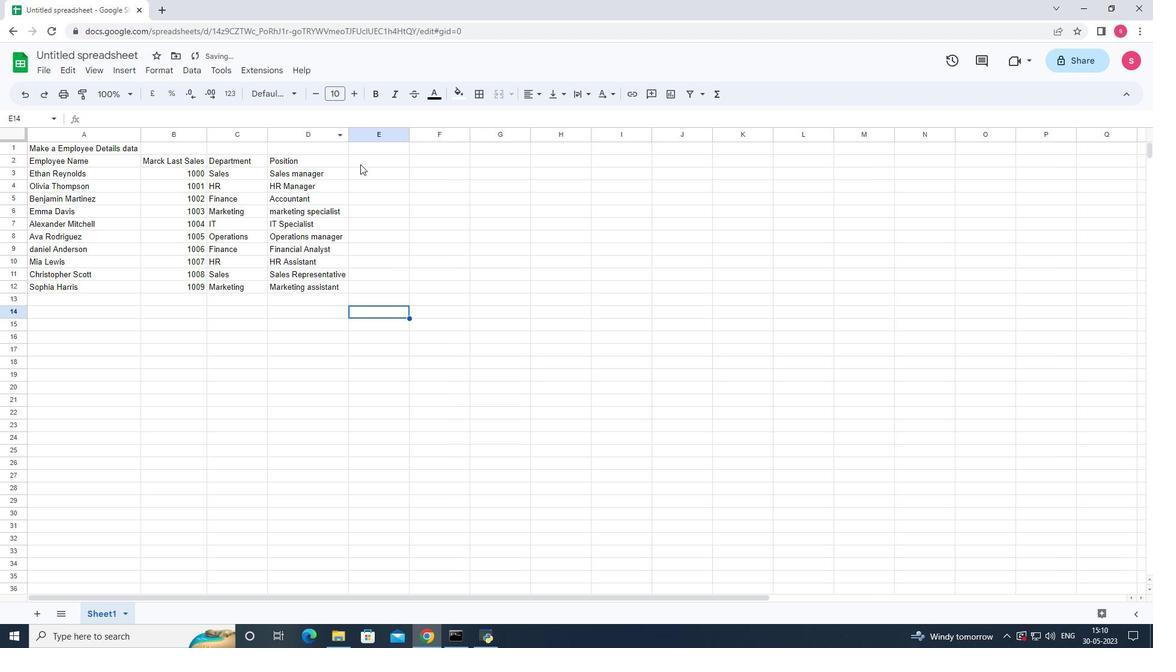 
Action: Key pressed <Key.shift><Key.shift><Key.shift><Key.shift><Key.shift><Key.shift><Key.shift><Key.shift>SA<Key.backspace>alary<Key.shift>(usd<Key.shift><Key.backspace><Key.backspace><Key.backspace><Key.shift>USD)<Key.enter>5000<Key.down>4500<Key.down>4000<Key.down>3800<Key.down>4200<Key.down>5200<Key.down>3800<Key.down>2800<Key.down>3200<Key.down>2500<Key.down>
Screenshot: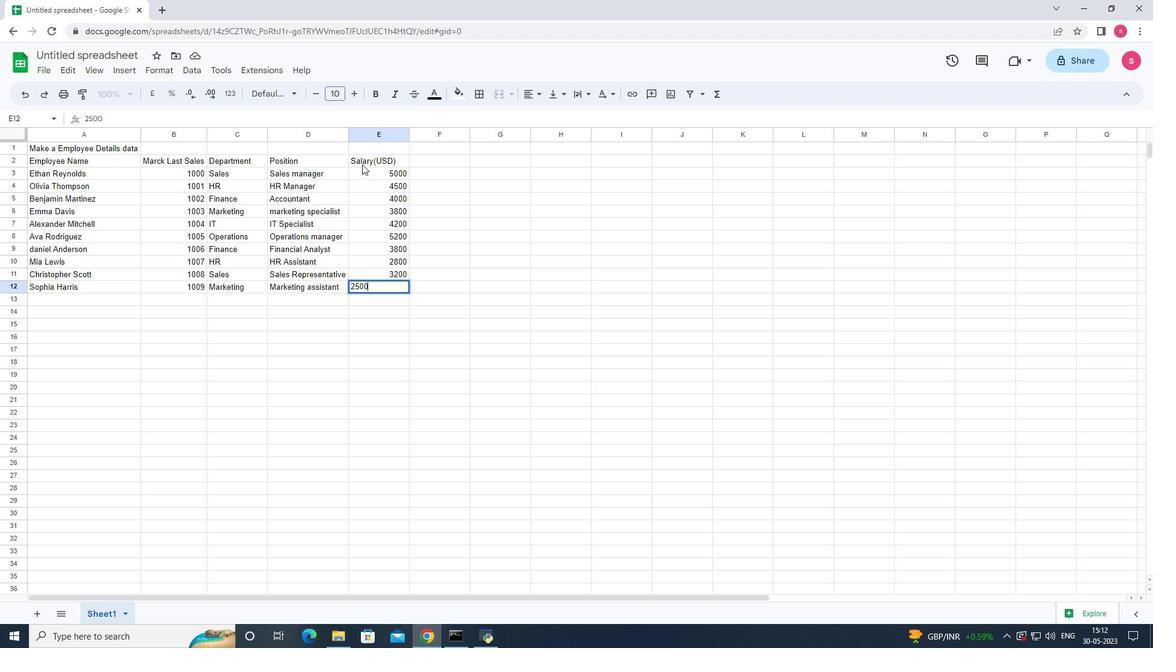 
Action: Mouse moved to (450, 165)
Screenshot: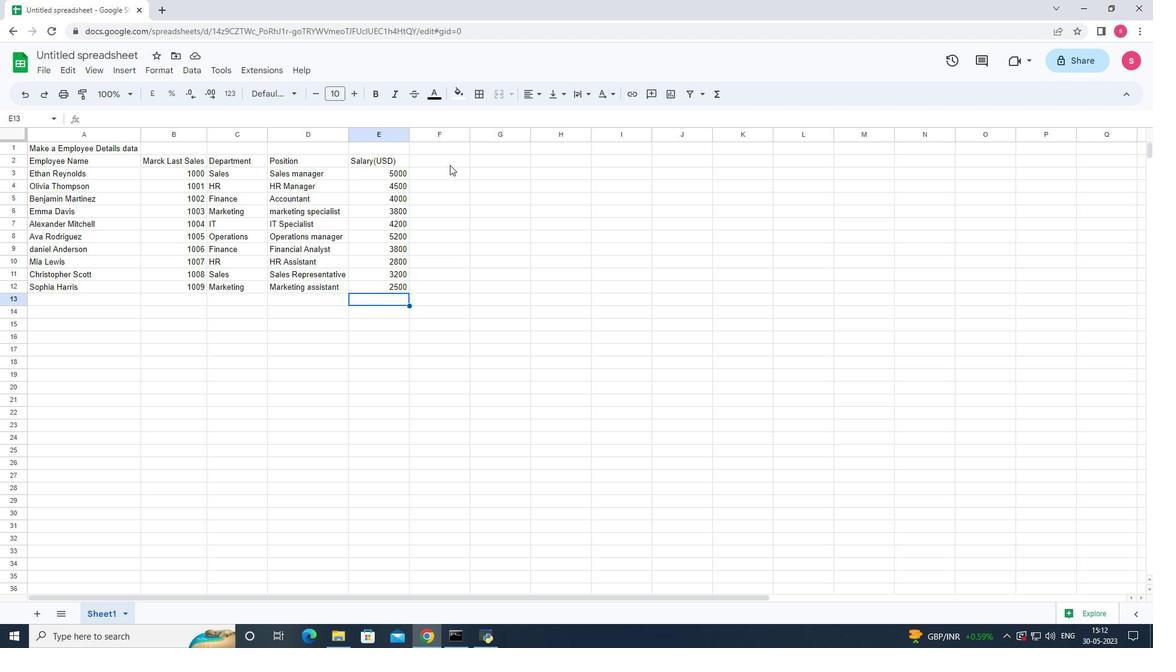 
Action: Mouse pressed left at (450, 165)
Screenshot: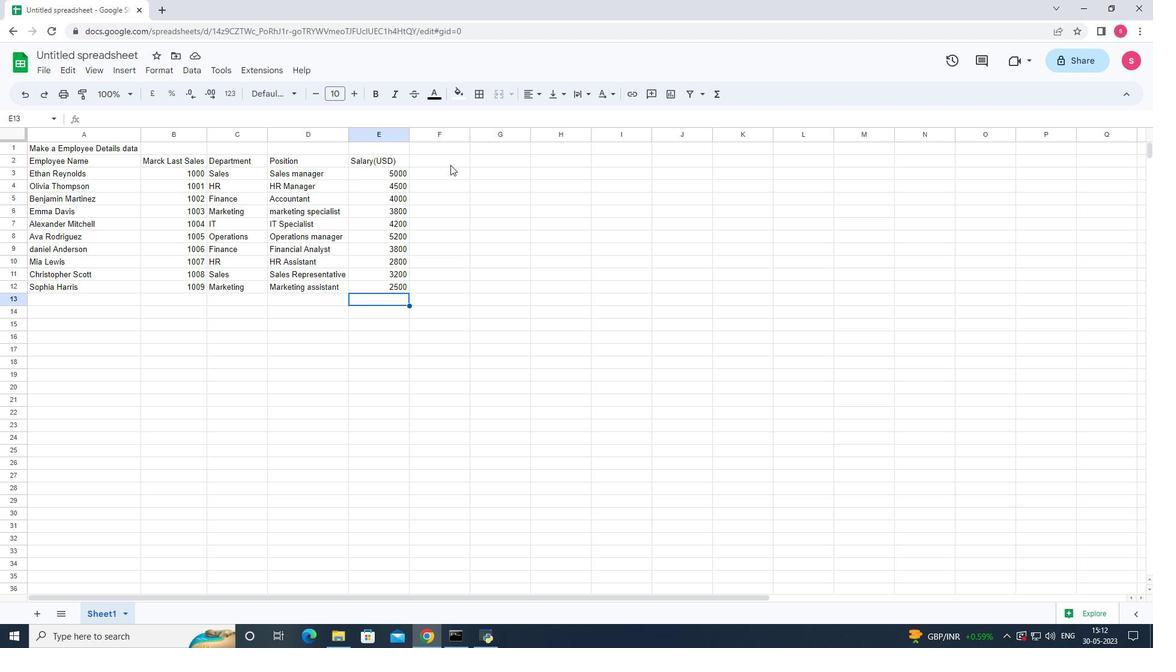 
Action: Key pressed <Key.shift><Key.shift><Key.shift>Start<Key.space><Key.shift><Key.shift><Key.shift><Key.shift><Key.shift><Key.shift><Key.shift><Key.shift><Key.shift><Key.shift><Key.shift><Key.shift><Key.shift><Key.shift><Key.shift><Key.shift><Key.shift><Key.shift><Key.shift><Key.shift><Key.shift><Key.shift><Key.shift><Key.shift><Key.shift><Key.shift>da<Key.backspace><Key.backspace><Key.shift><Key.shift><Key.shift><Key.shift><Key.shift><Key.shift><Key.shift><Key.shift>Date<Key.down>1/15/2020<Key.down>7/1/2019<Key.down>3/10/2021<Key.down>2/5/2022/<Key.backspace><Key.down>11/30/2018<Key.down>6/15/2020<Key.down>9/1/2021<Key.down>4/20/2022<Key.down>2/10/2019<Key.down>9/5/2020<Key.down>
Screenshot: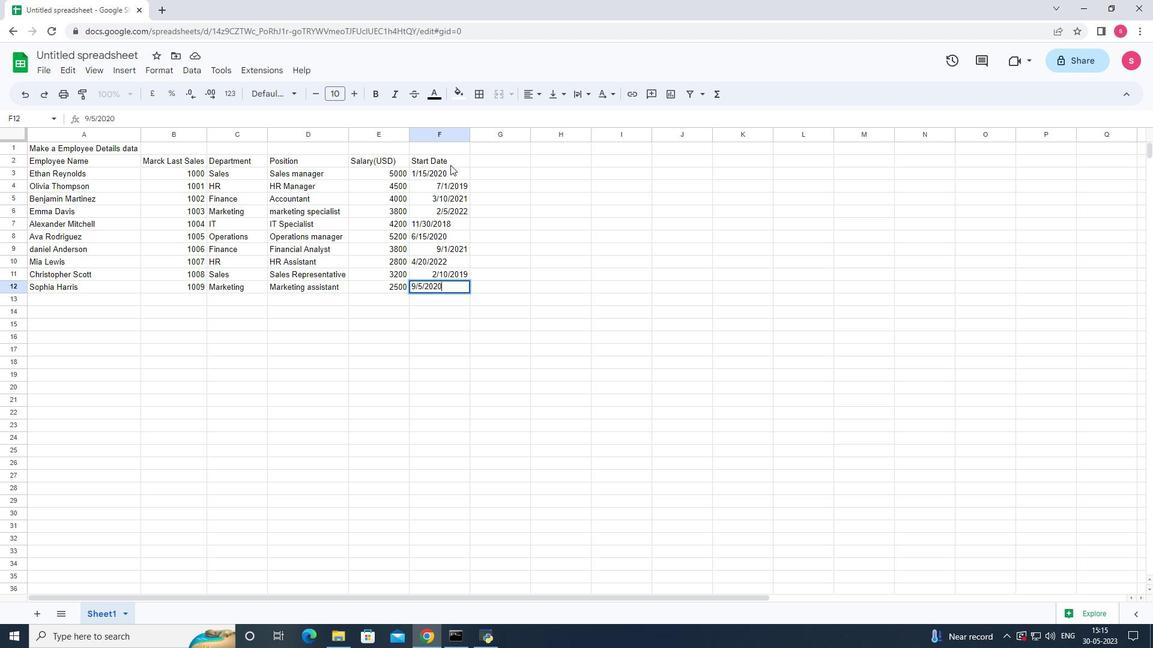 
Action: Mouse moved to (50, 66)
Screenshot: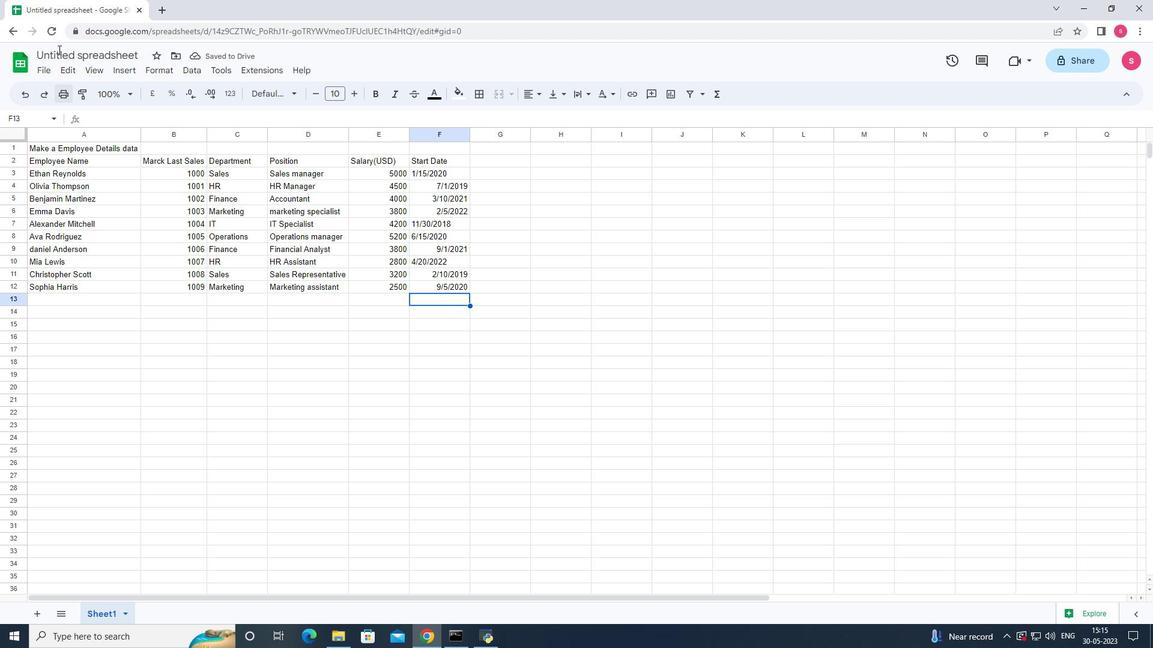 
Action: Mouse pressed left at (50, 66)
Screenshot: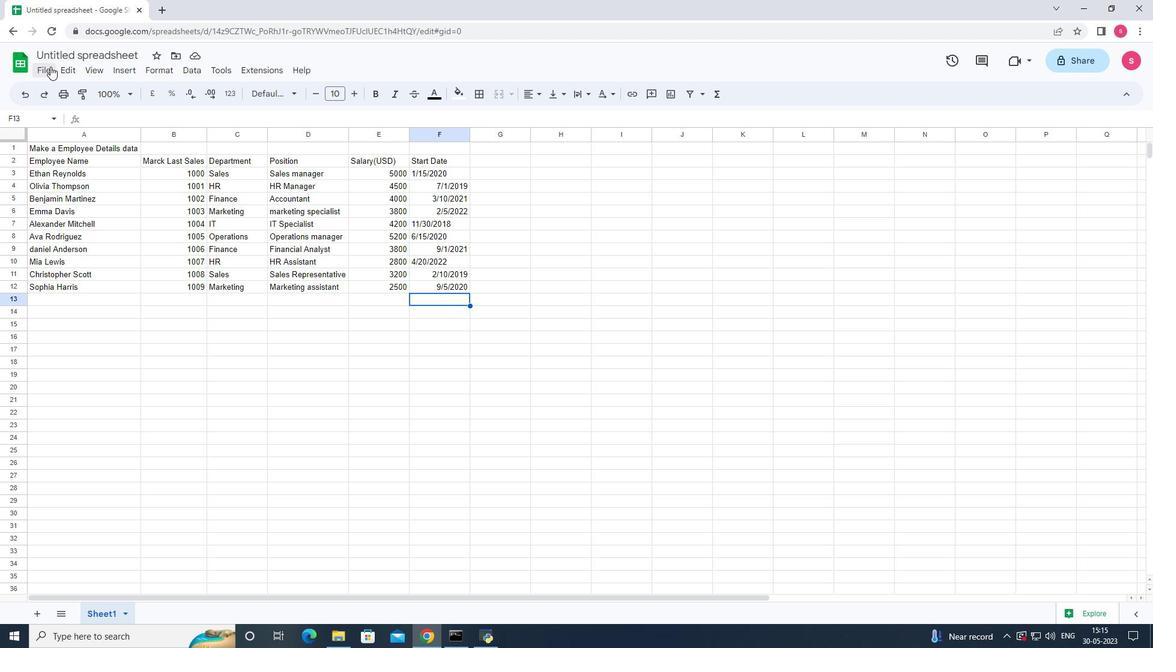 
Action: Mouse moved to (88, 246)
Screenshot: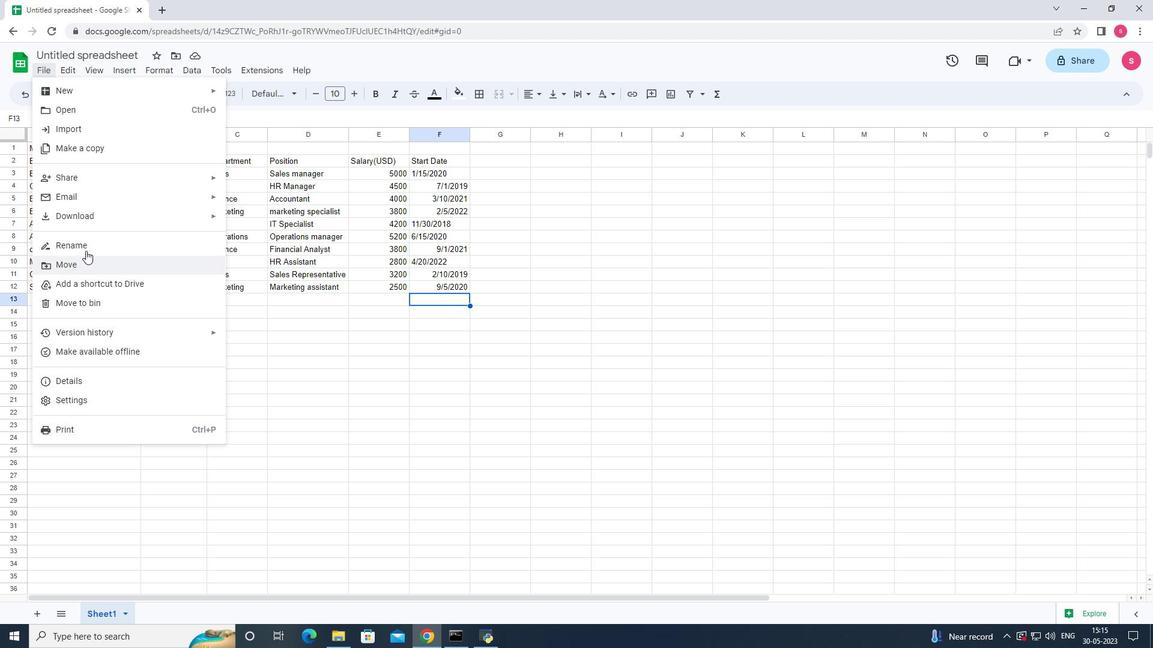 
Action: Mouse pressed left at (88, 246)
Screenshot: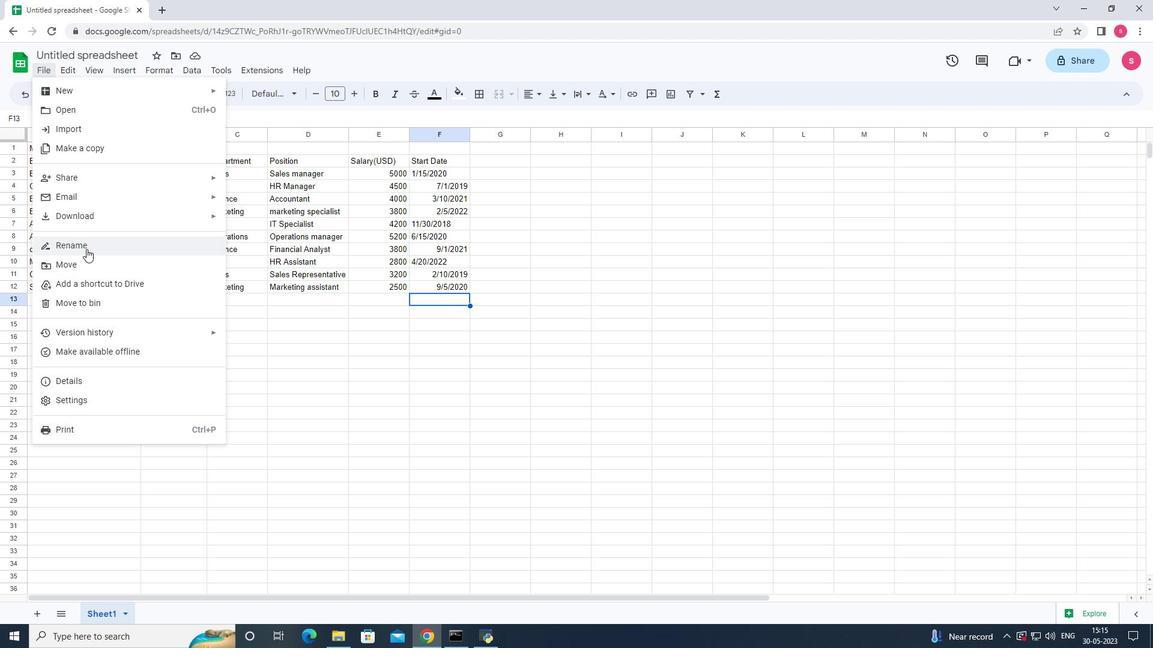 
Action: Key pressed <Key.shift>Auditing<Key.space><Key.shift>Sales<Key.space><Key.shift><Key.shift><Key.shift><Key.shift><Key.shift><Key.shift><Key.shift><Key.shift><Key.shift><Key.shift><Key.shift><Key.shift><Key.shift><Key.shift><Key.shift><Key.shift><Key.shift>Forecast<Key.enter>
Screenshot: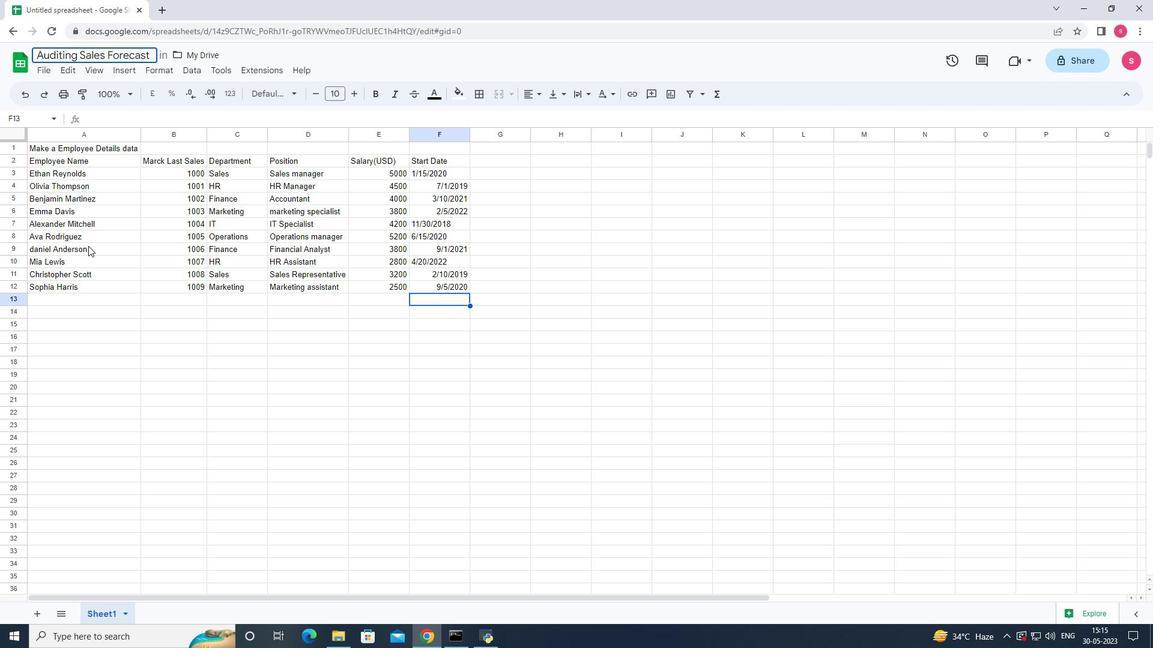 
Action: Mouse moved to (460, 175)
Screenshot: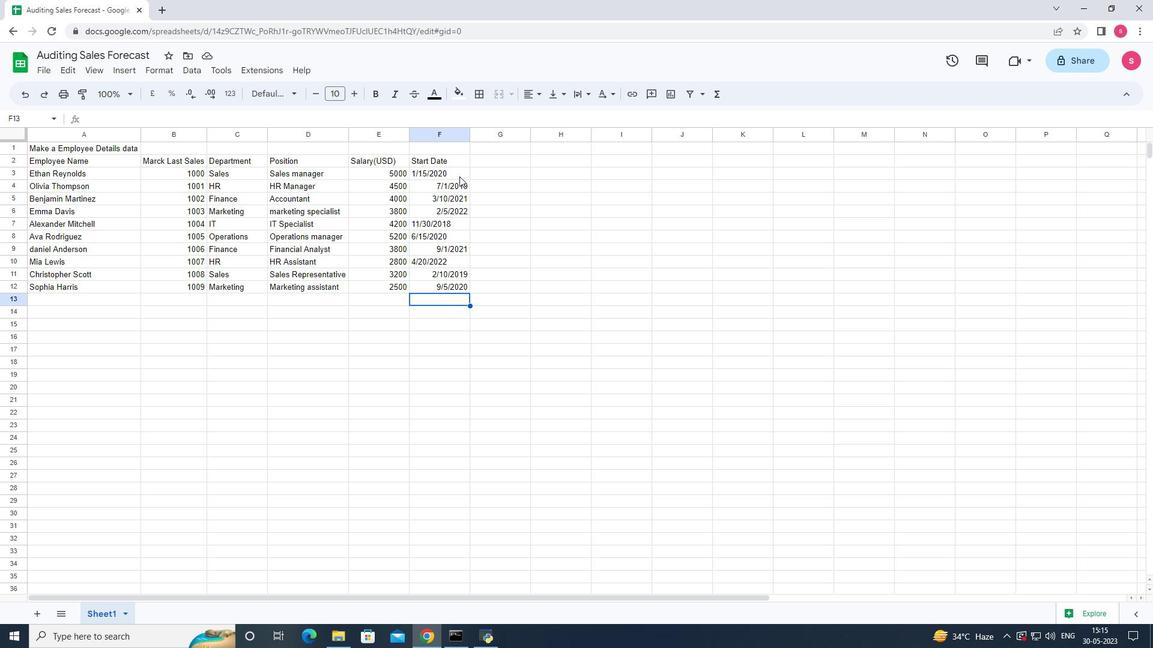 
Action: Mouse pressed left at (460, 175)
Screenshot: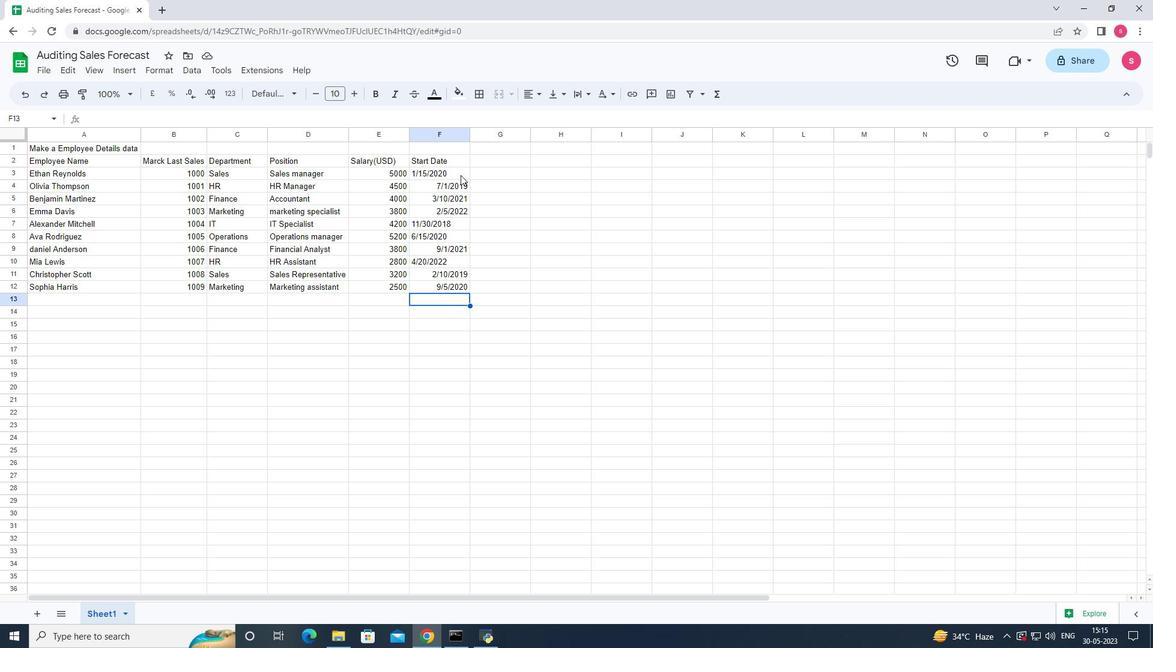 
Action: Mouse moved to (233, 91)
Screenshot: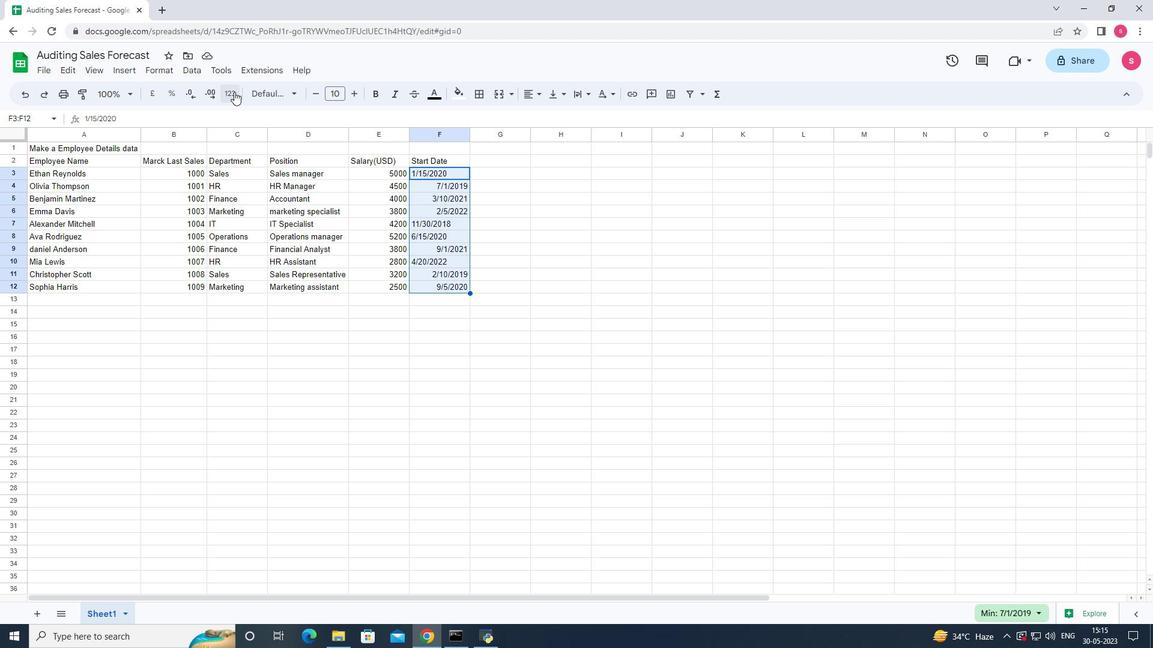 
Action: Mouse pressed left at (233, 91)
Screenshot: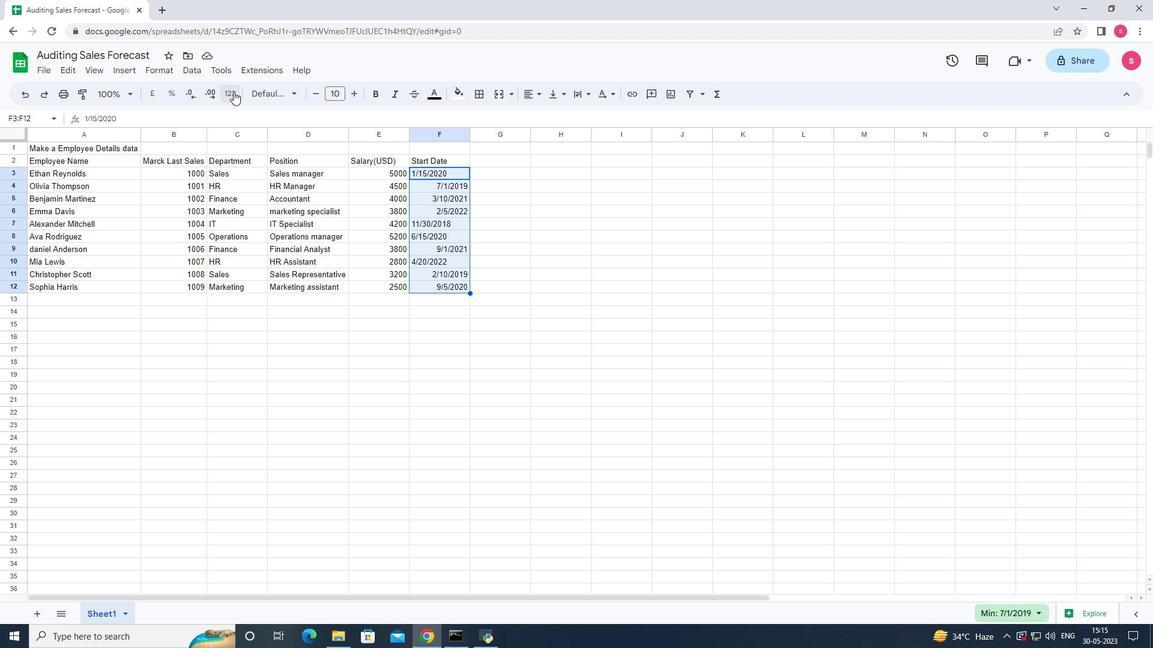 
Action: Mouse moved to (556, 366)
Screenshot: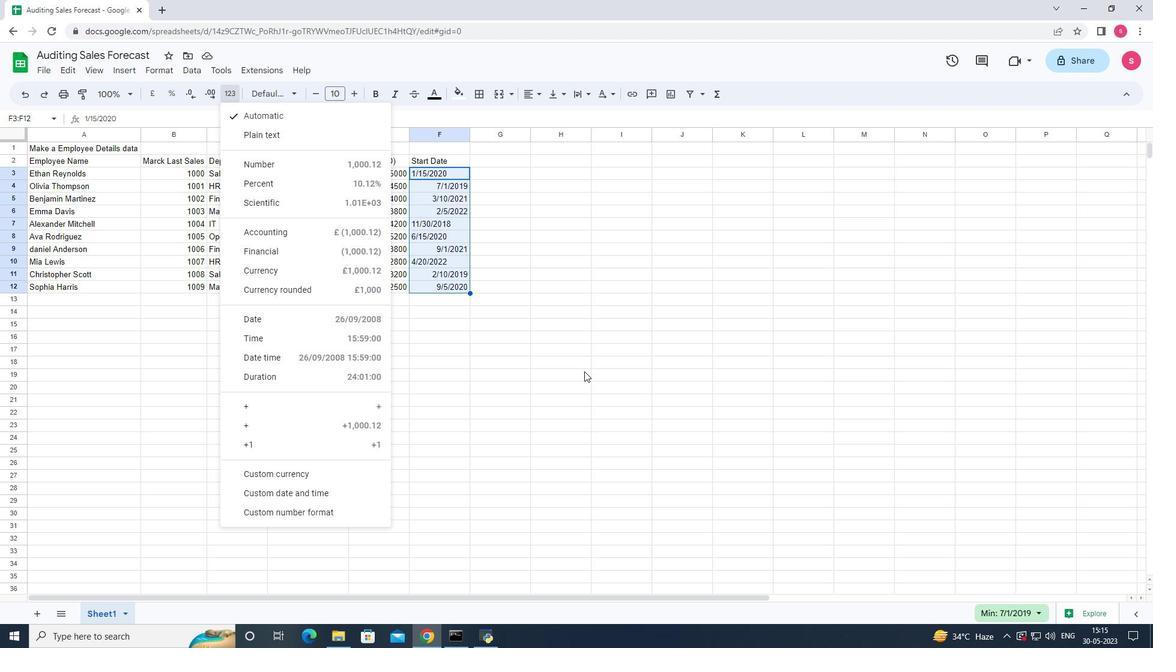 
Action: Mouse pressed left at (556, 366)
Screenshot: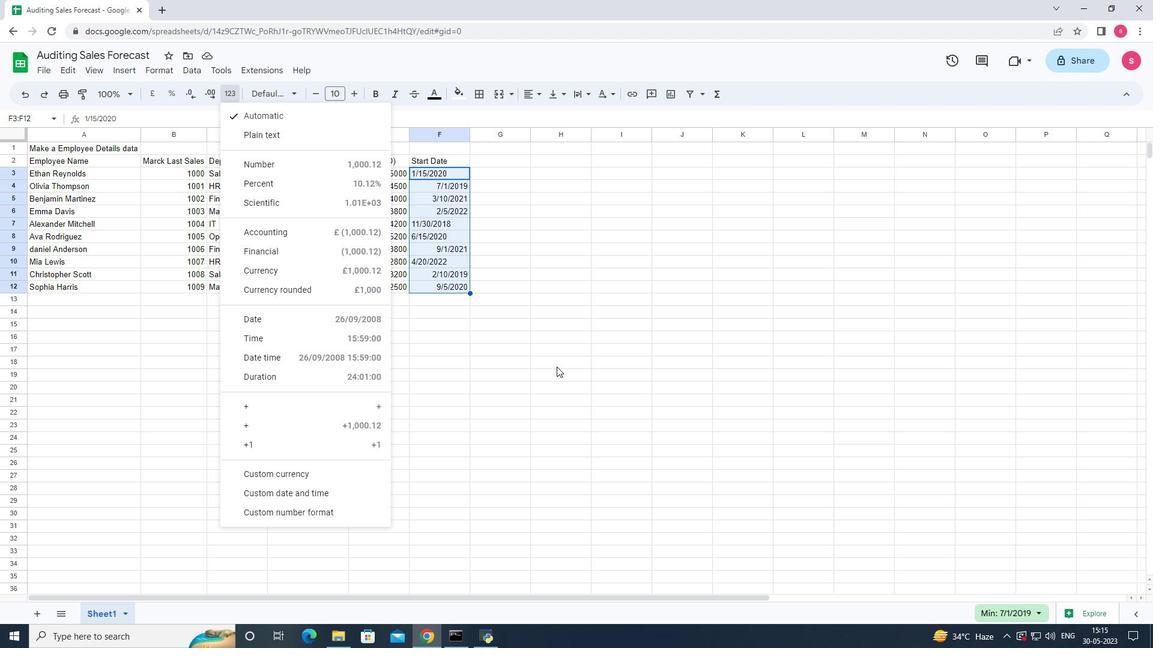 
Action: Mouse moved to (398, 357)
Screenshot: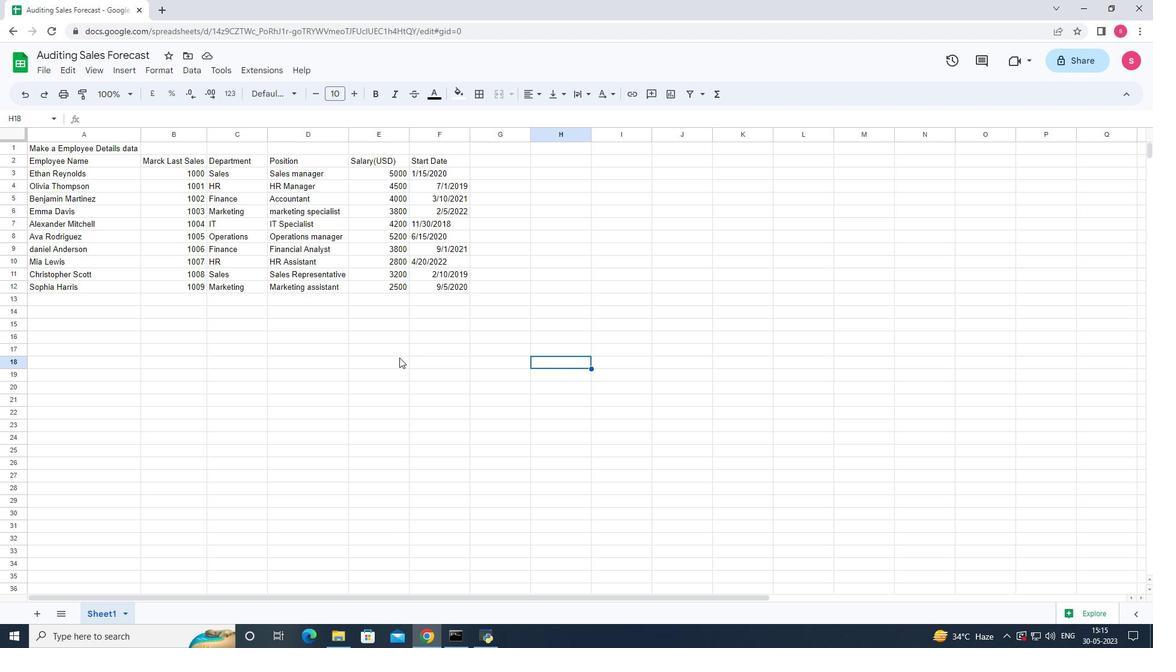 
Action: Key pressed ctrl+S
Screenshot: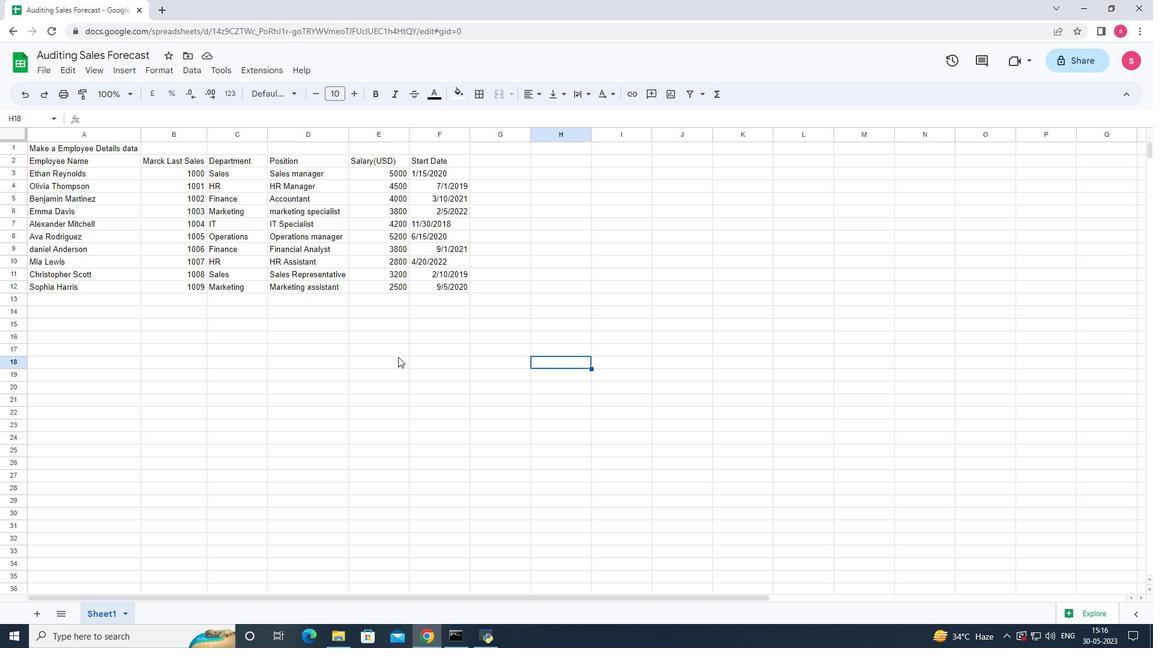 
Action: Mouse moved to (45, 72)
Screenshot: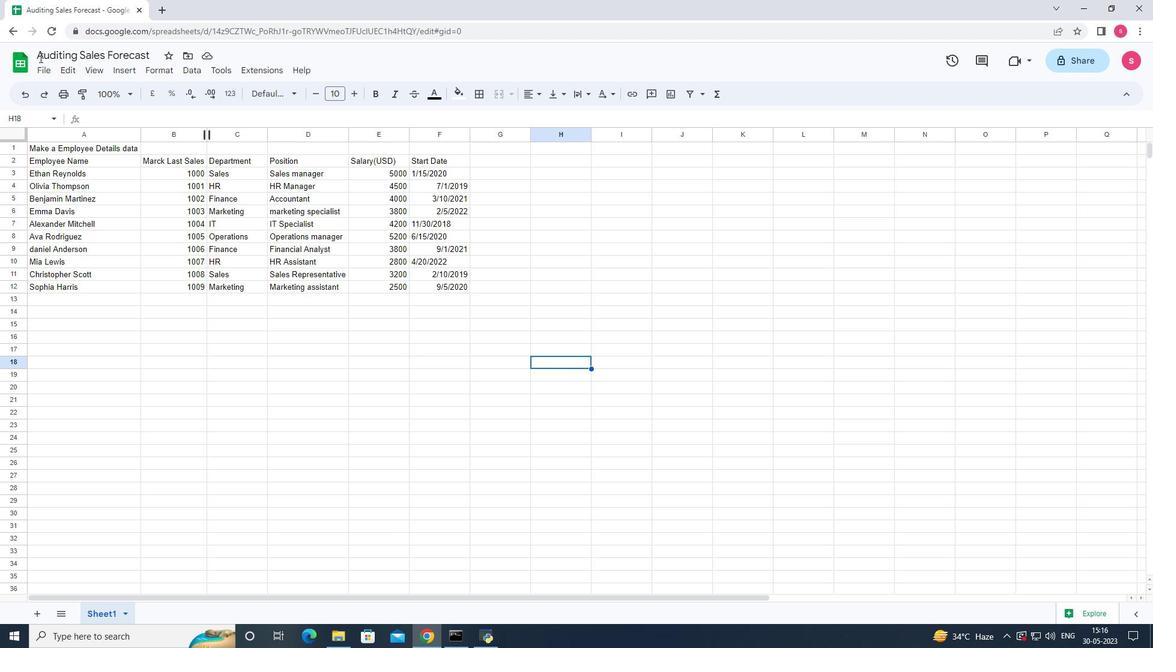 
